 Task: Open a Black Tie Letter Template save the file as 'receipt' Remove the following opetions from template: '1.	Type the sender company name_x000D_
2.	Type the sender company address_x000D_
3.	Type the recipient address_x000D_
4.	Type the closing_x000D_
5.	Type the sender title_x000D_
6.	Type the sender company name_x000D_
'Pick the date  '24 December, 2022' and type Salutation  Good Evening. Add body to the letter Thank you for your recent visit to our store. We value your patronage and are committed to providing exceptional customer service. Should you have any questions or need further assistance, please do not hesitate to reach out. We look forward to serving you again soon.. Insert watermark  'confidential 39'
Action: Mouse moved to (22, 19)
Screenshot: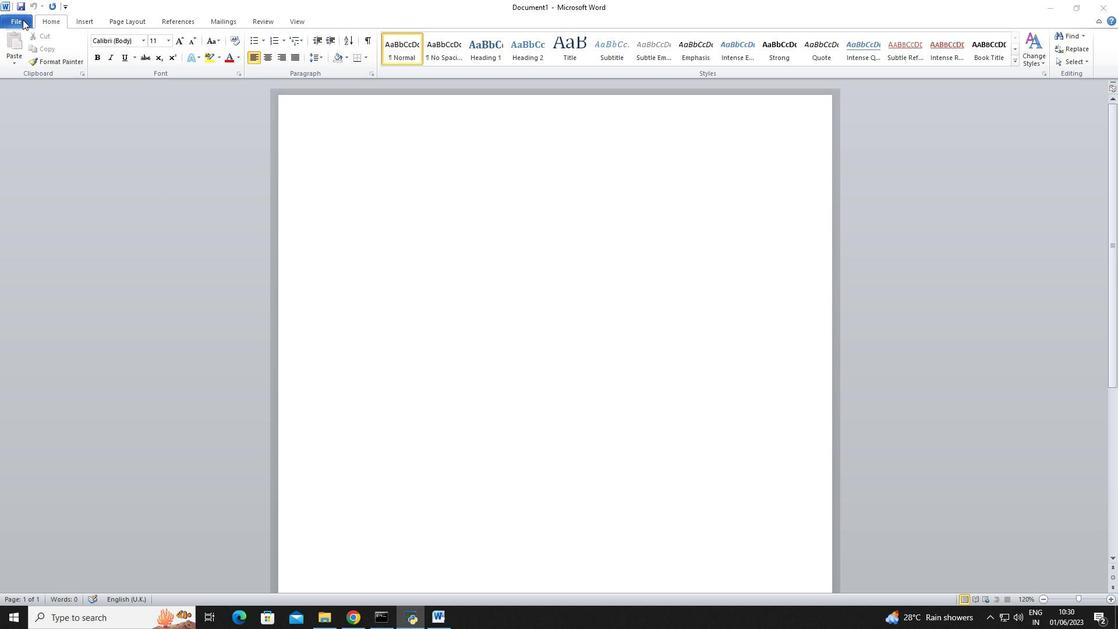 
Action: Mouse pressed left at (22, 19)
Screenshot: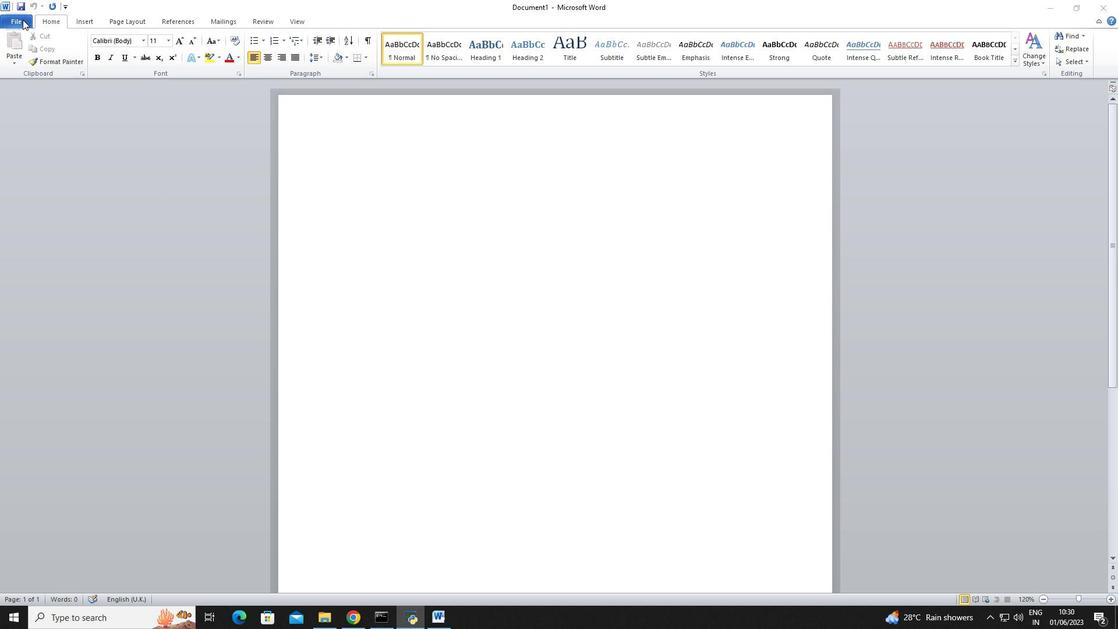 
Action: Mouse pressed left at (22, 19)
Screenshot: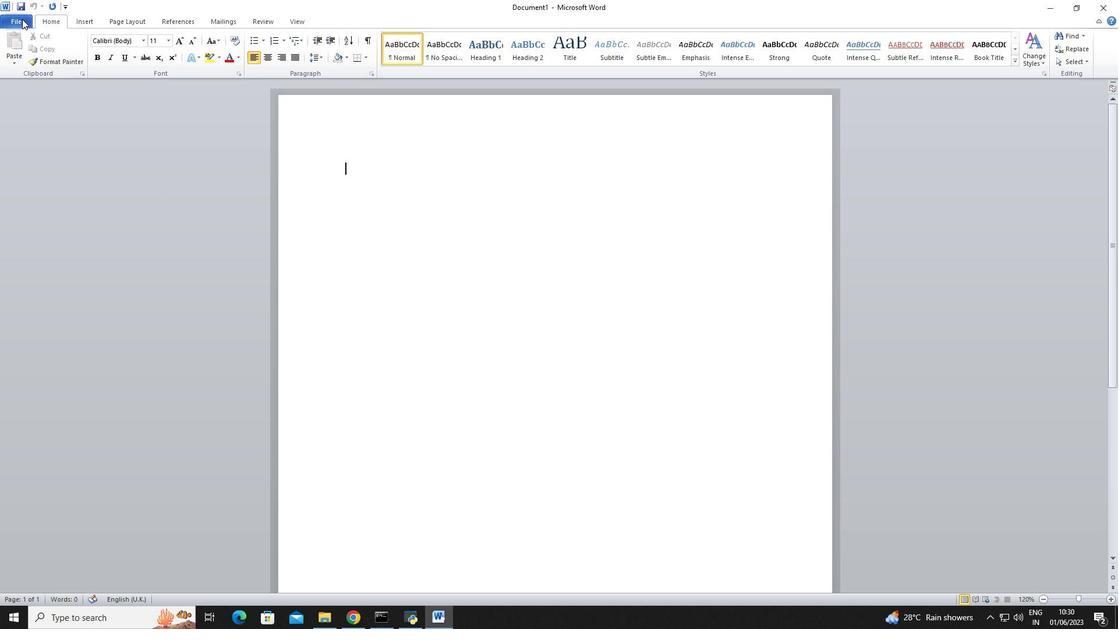 
Action: Mouse moved to (35, 152)
Screenshot: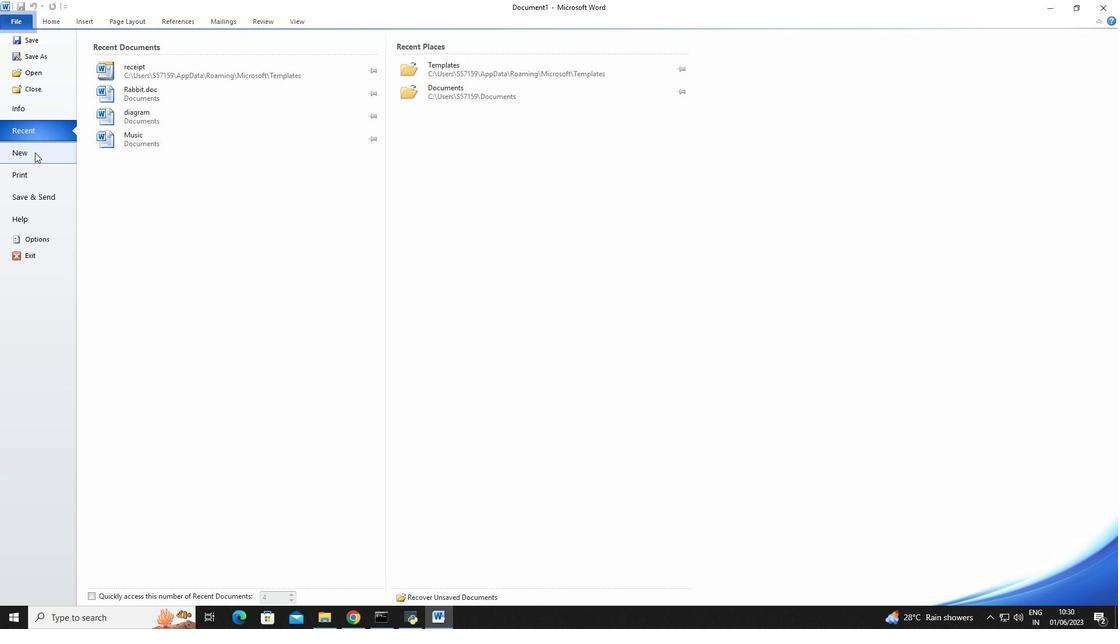 
Action: Mouse pressed left at (35, 152)
Screenshot: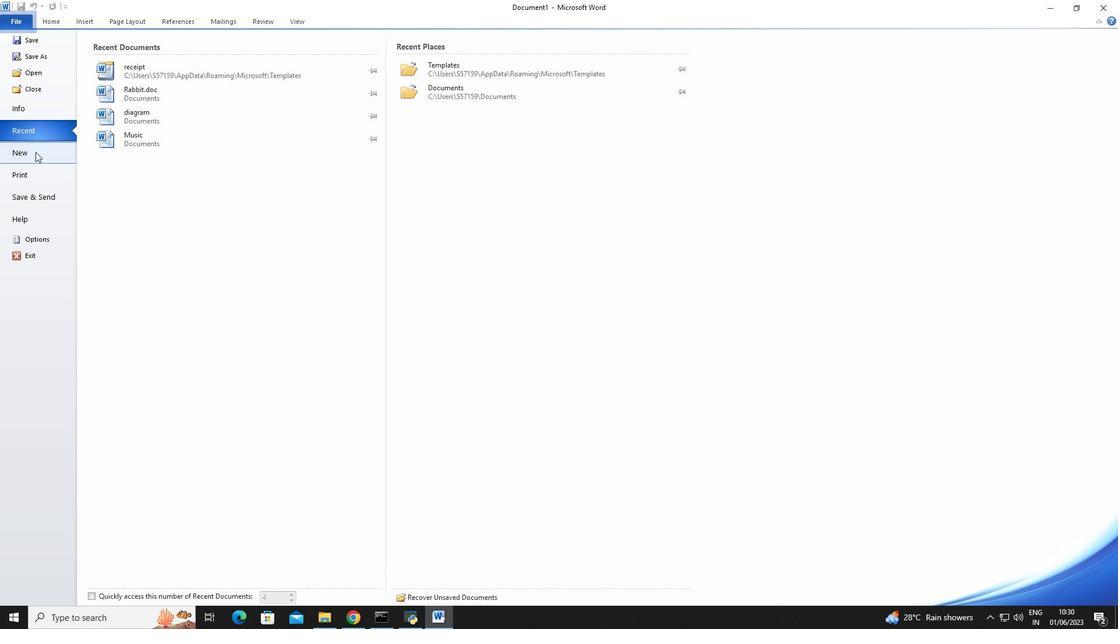 
Action: Mouse moved to (262, 99)
Screenshot: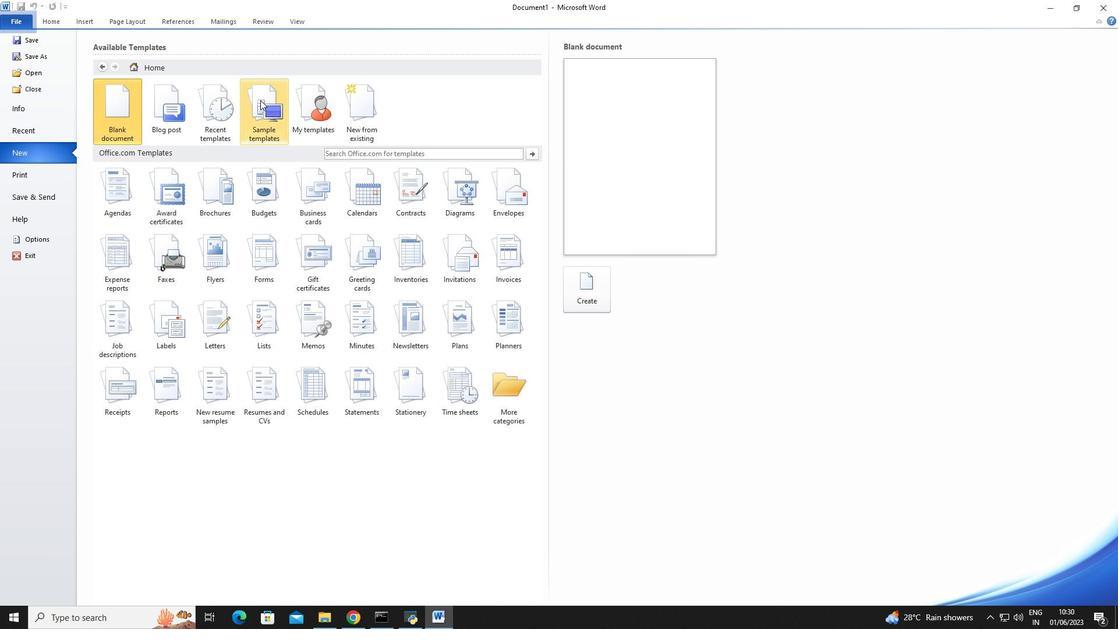 
Action: Mouse pressed left at (262, 99)
Screenshot: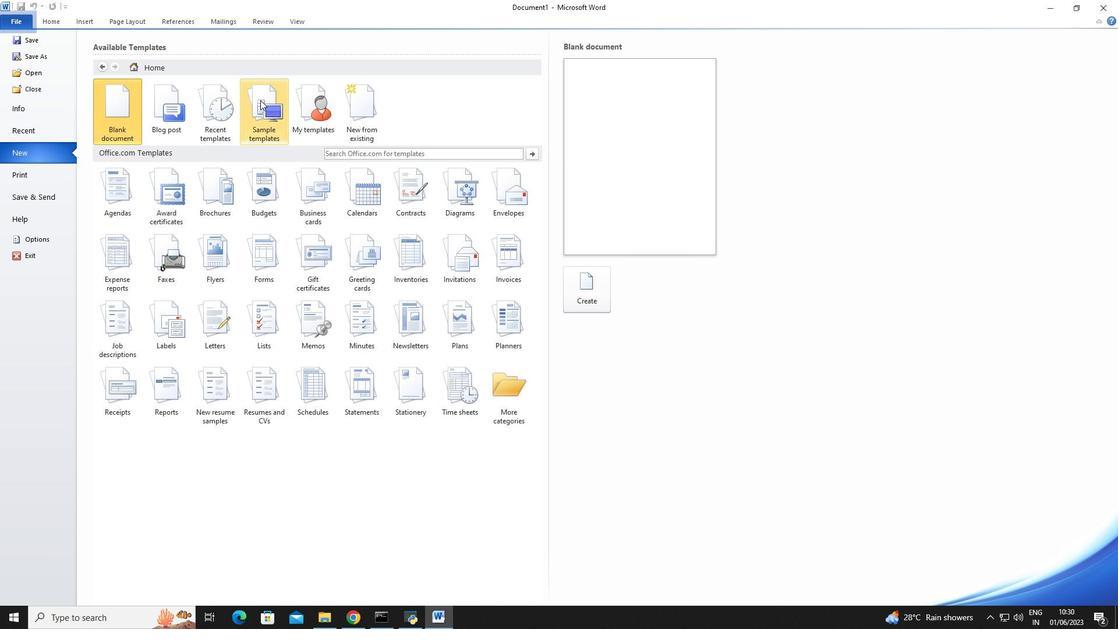 
Action: Mouse moved to (383, 251)
Screenshot: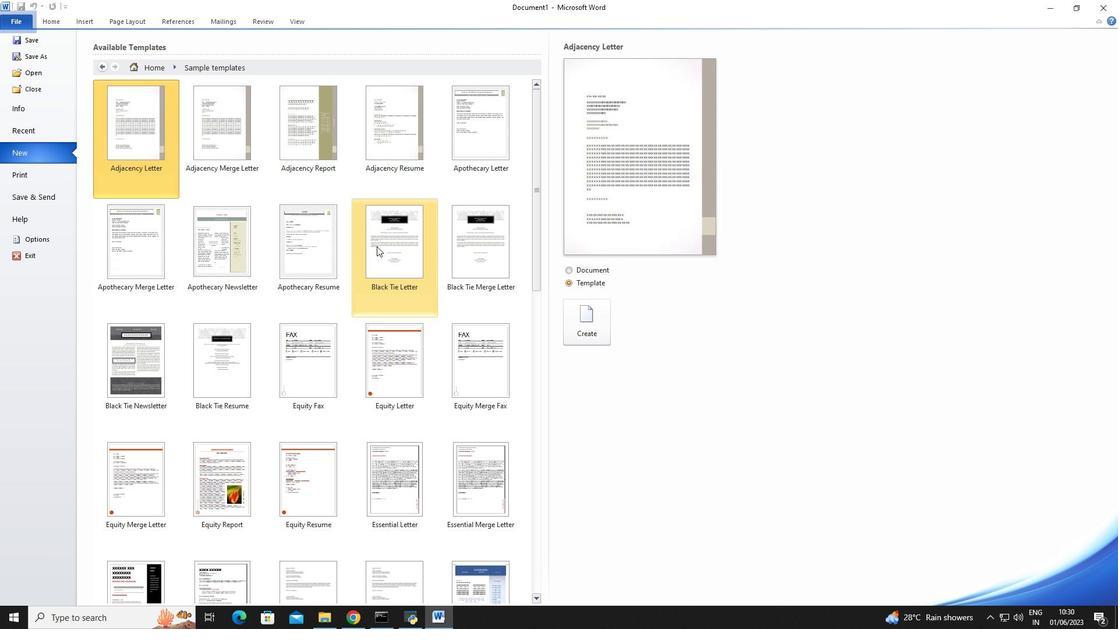 
Action: Mouse pressed left at (383, 251)
Screenshot: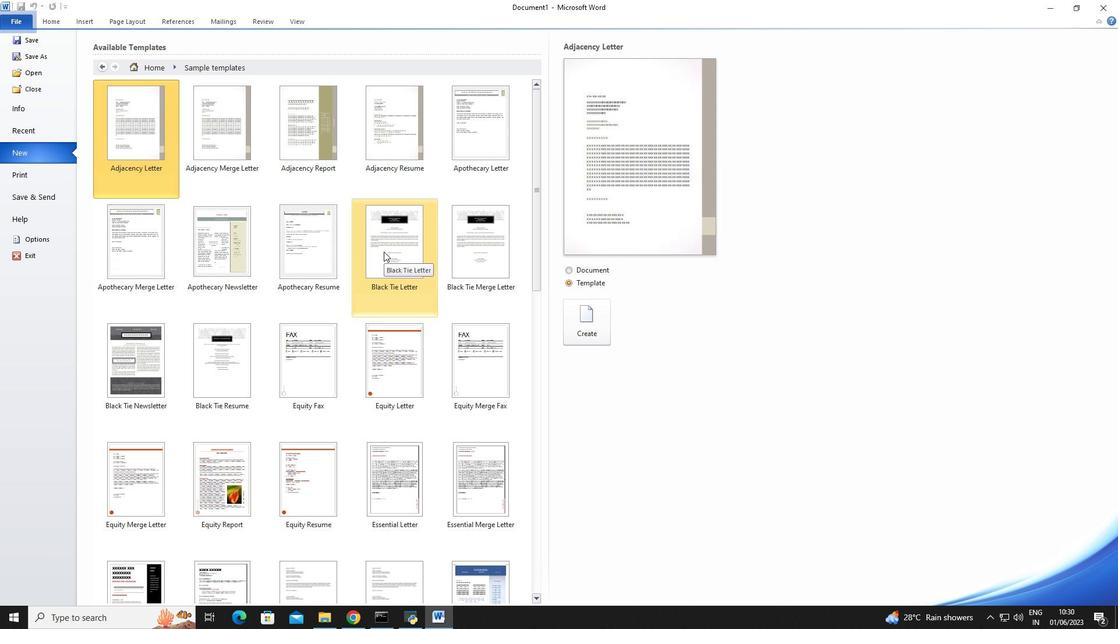 
Action: Mouse moved to (596, 320)
Screenshot: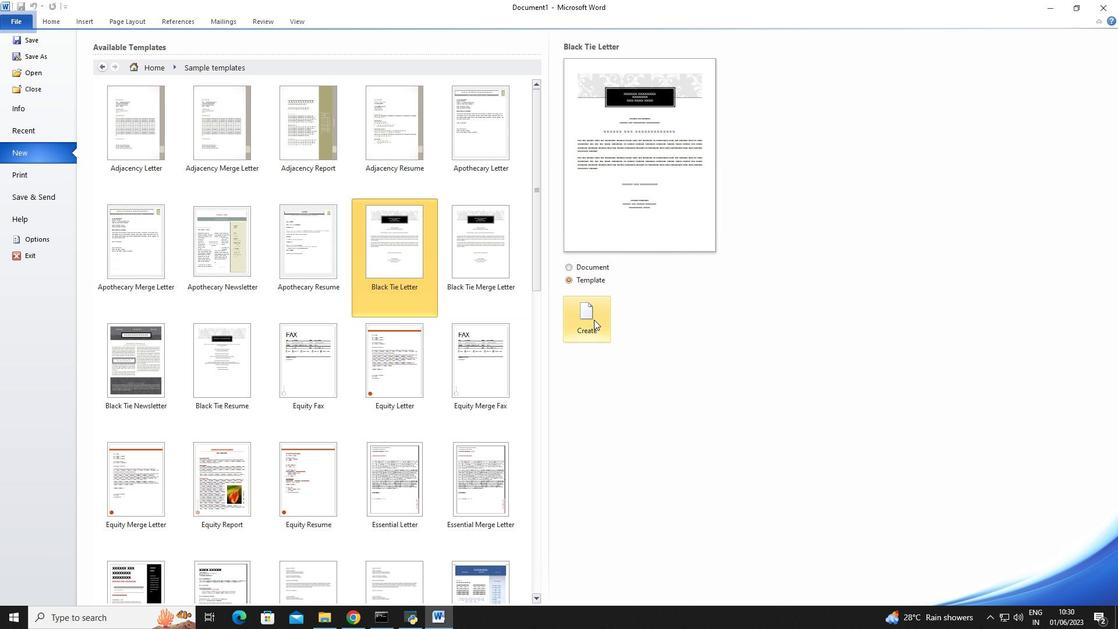 
Action: Mouse pressed left at (596, 320)
Screenshot: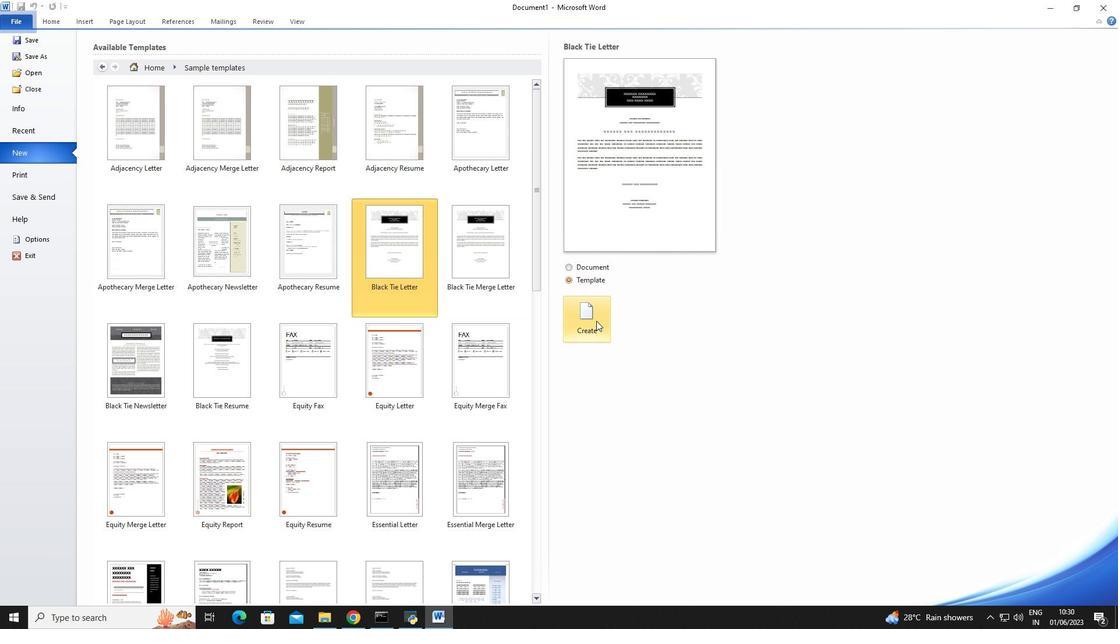 
Action: Mouse moved to (23, 20)
Screenshot: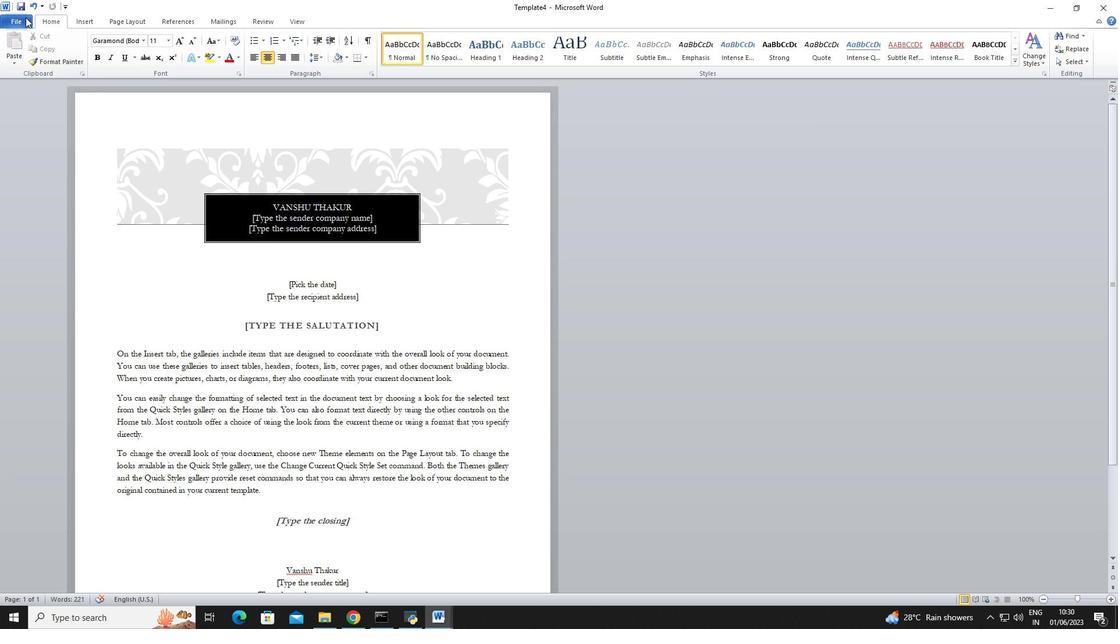 
Action: Mouse pressed left at (23, 20)
Screenshot: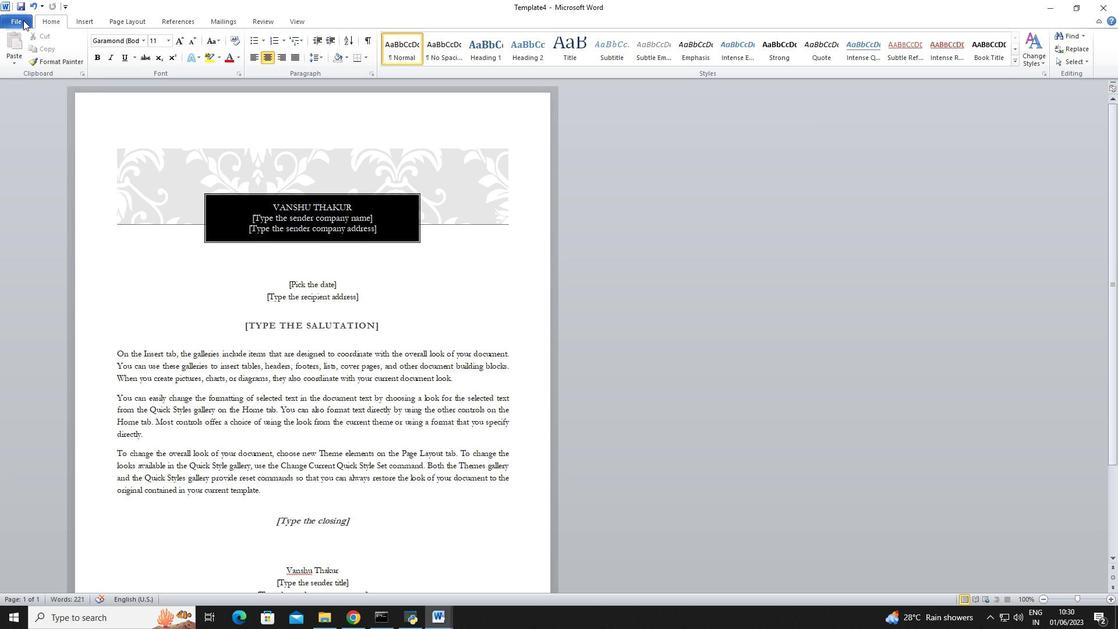 
Action: Mouse moved to (53, 44)
Screenshot: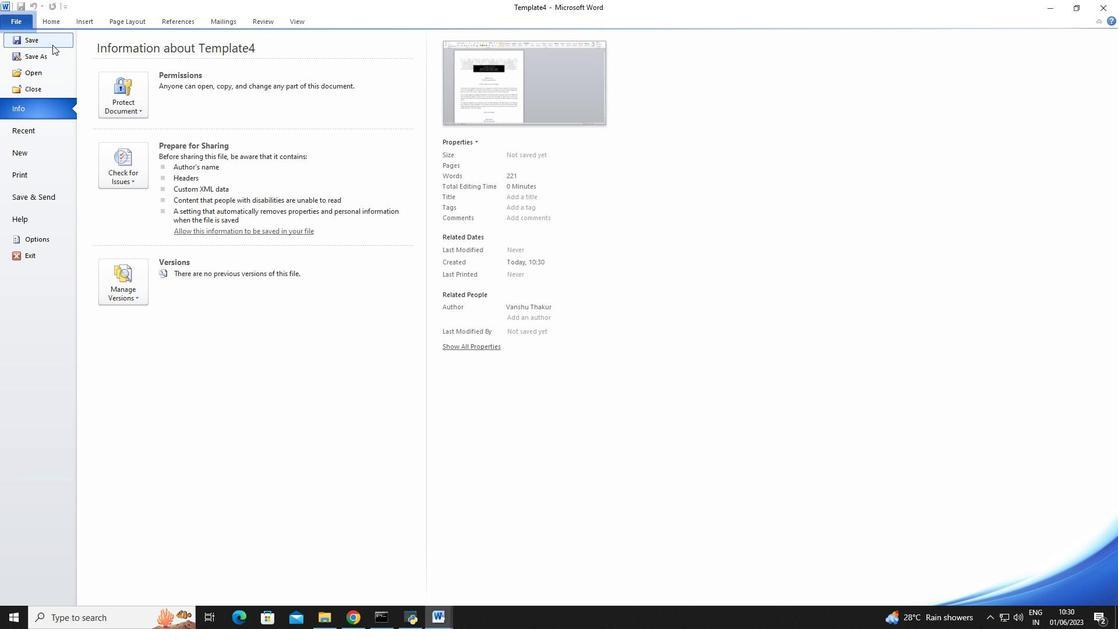 
Action: Mouse pressed left at (53, 44)
Screenshot: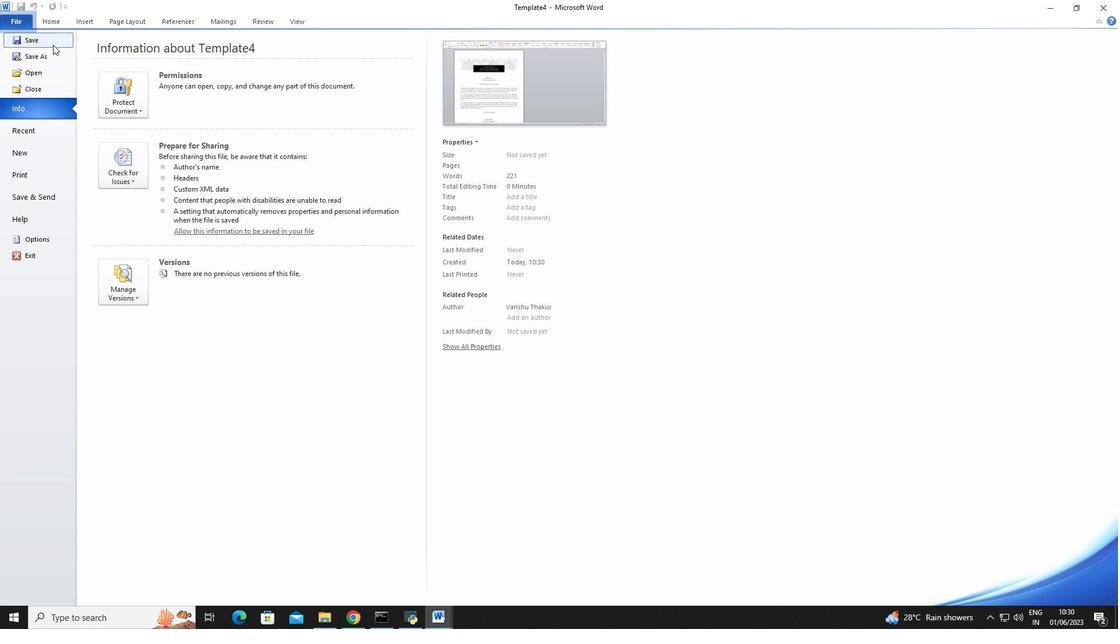 
Action: Mouse moved to (171, 188)
Screenshot: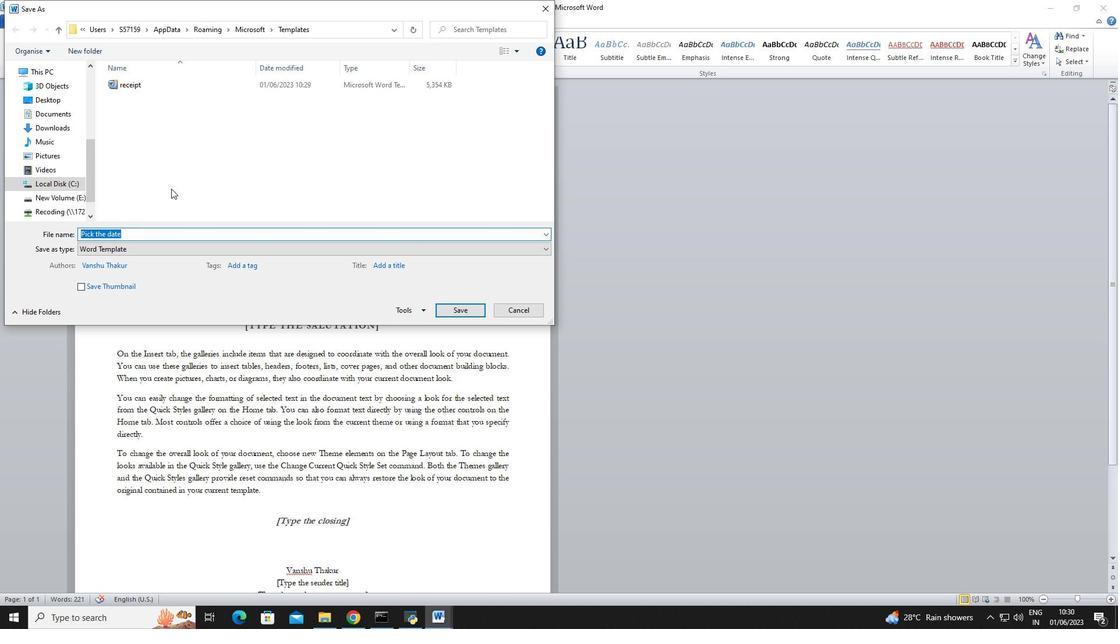 
Action: Key pressed rec
Screenshot: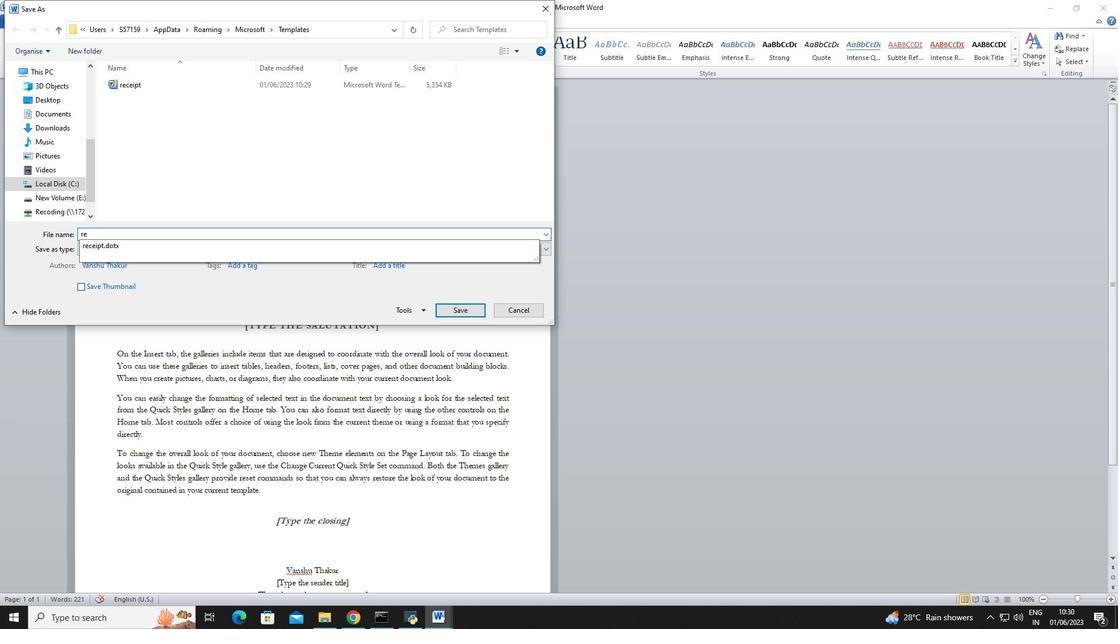 
Action: Mouse moved to (172, 188)
Screenshot: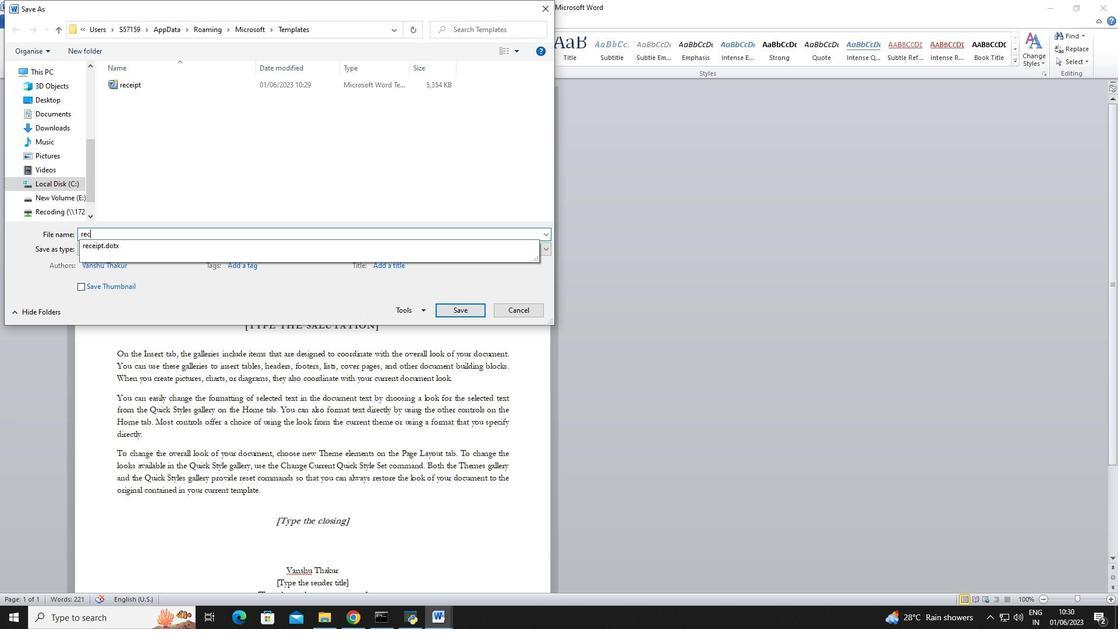 
Action: Key pressed e
Screenshot: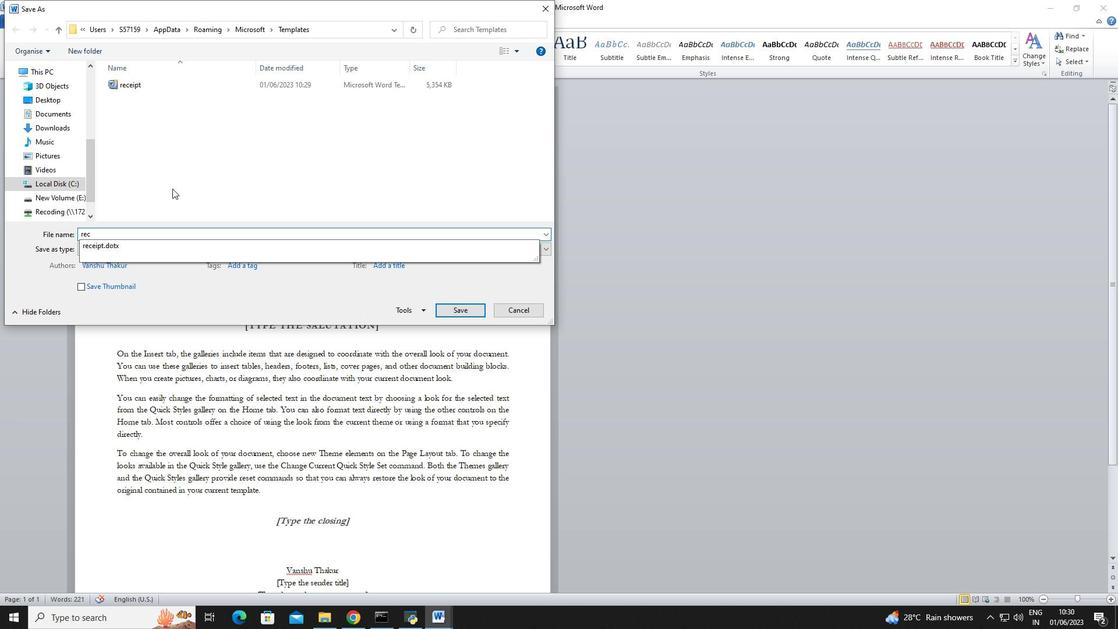 
Action: Mouse moved to (172, 188)
Screenshot: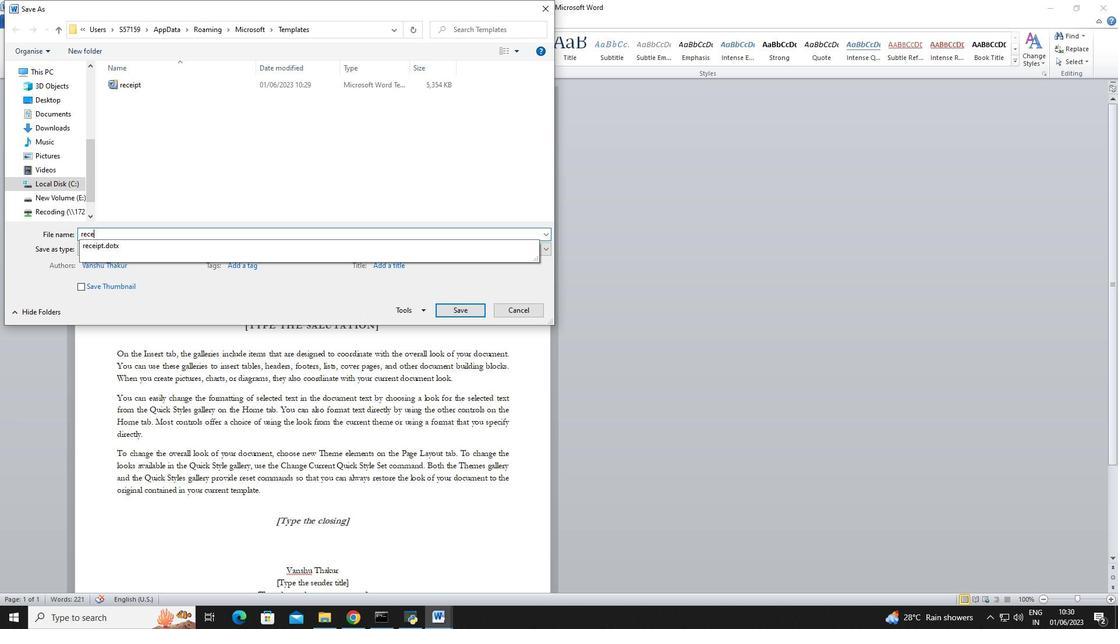 
Action: Key pressed ipt
Screenshot: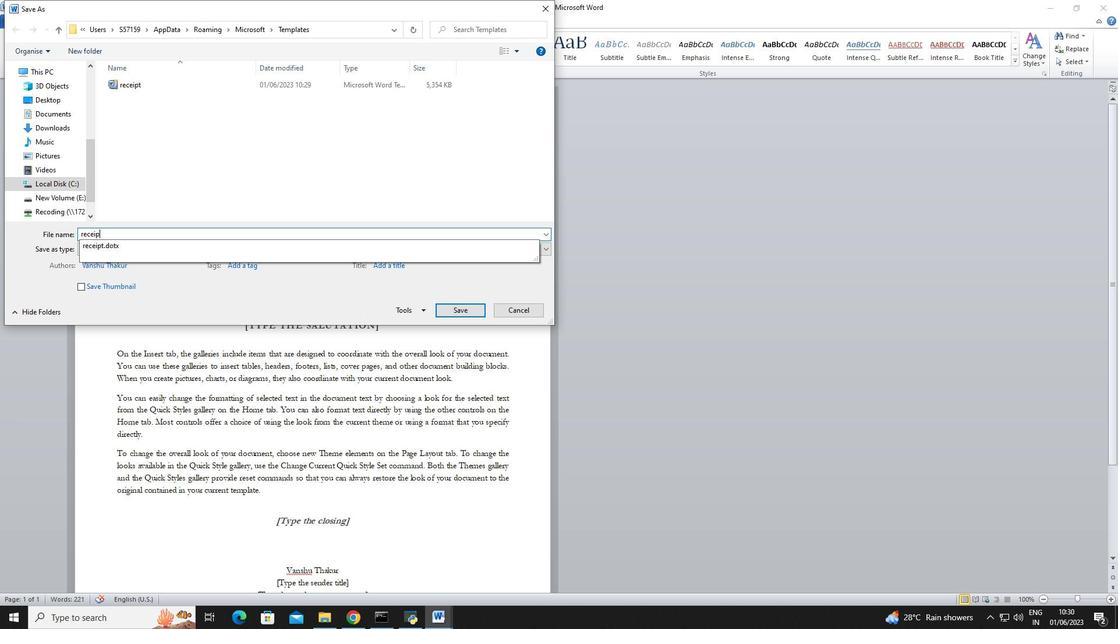 
Action: Mouse moved to (482, 309)
Screenshot: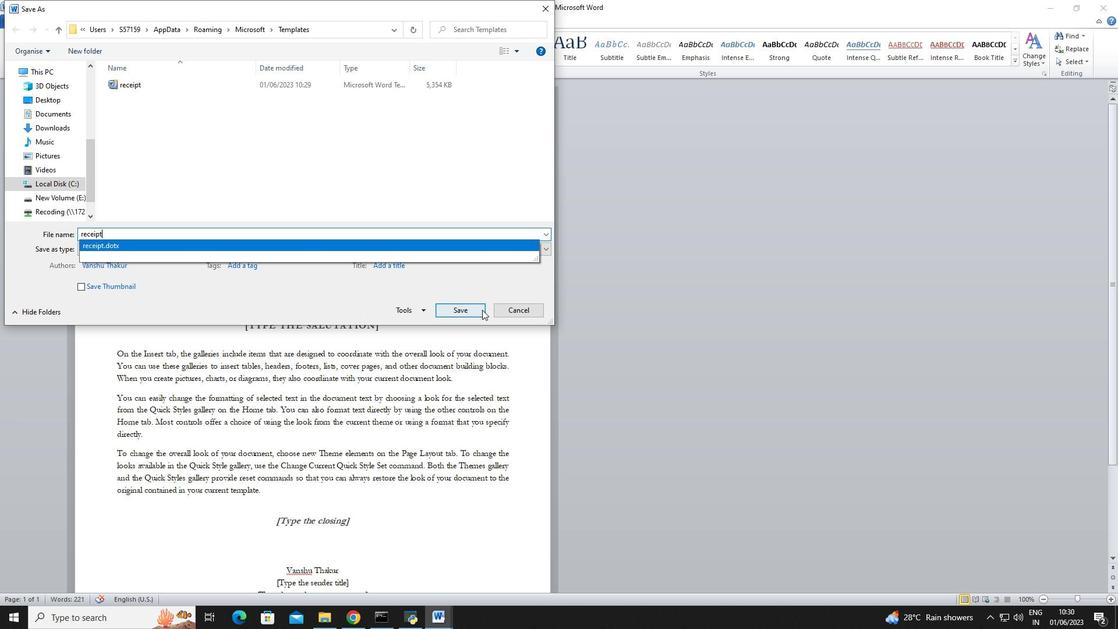 
Action: Mouse pressed left at (482, 309)
Screenshot: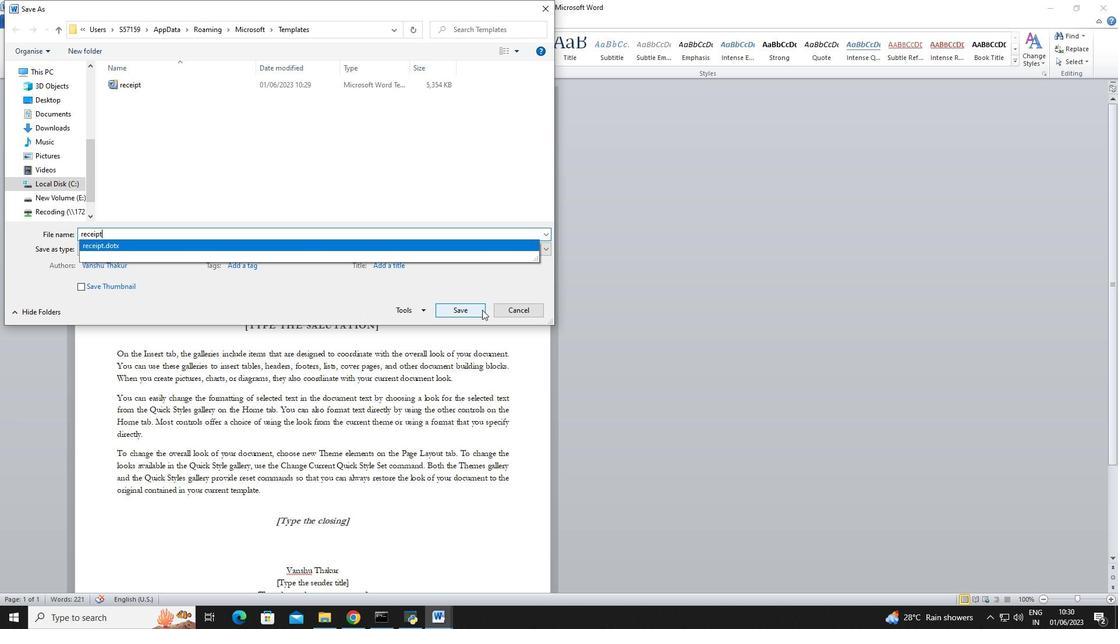 
Action: Mouse moved to (512, 306)
Screenshot: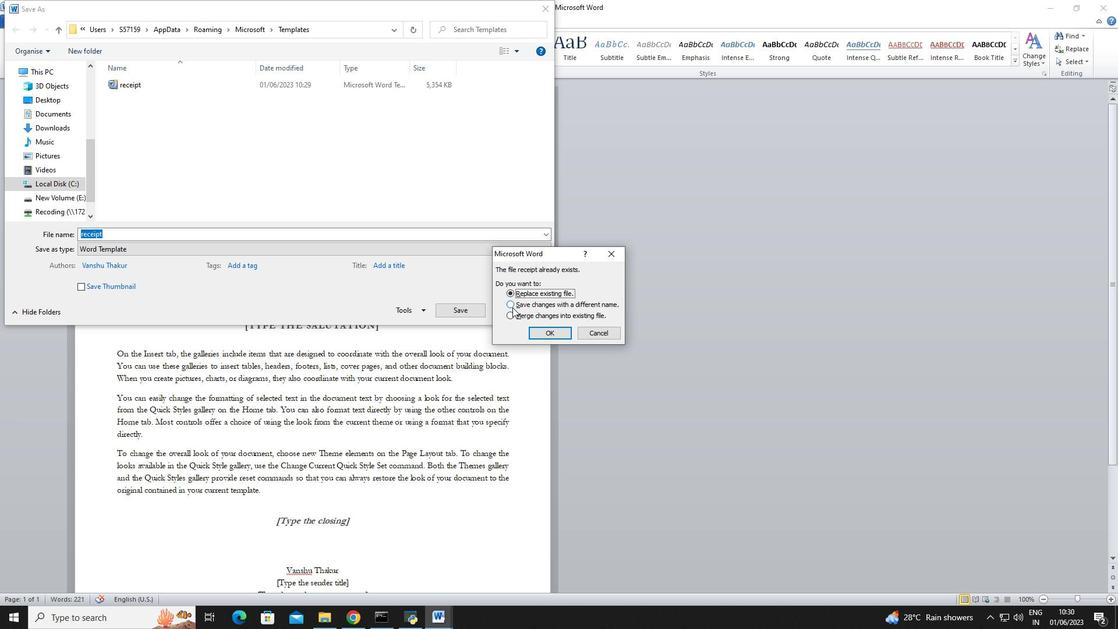 
Action: Mouse pressed left at (512, 306)
Screenshot: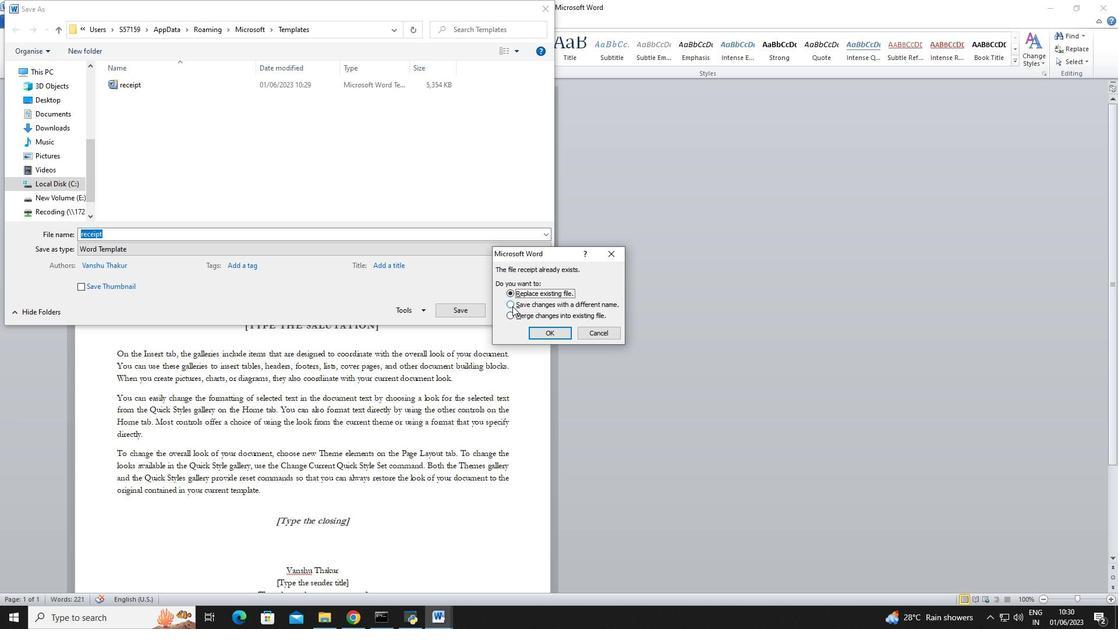 
Action: Mouse moved to (545, 327)
Screenshot: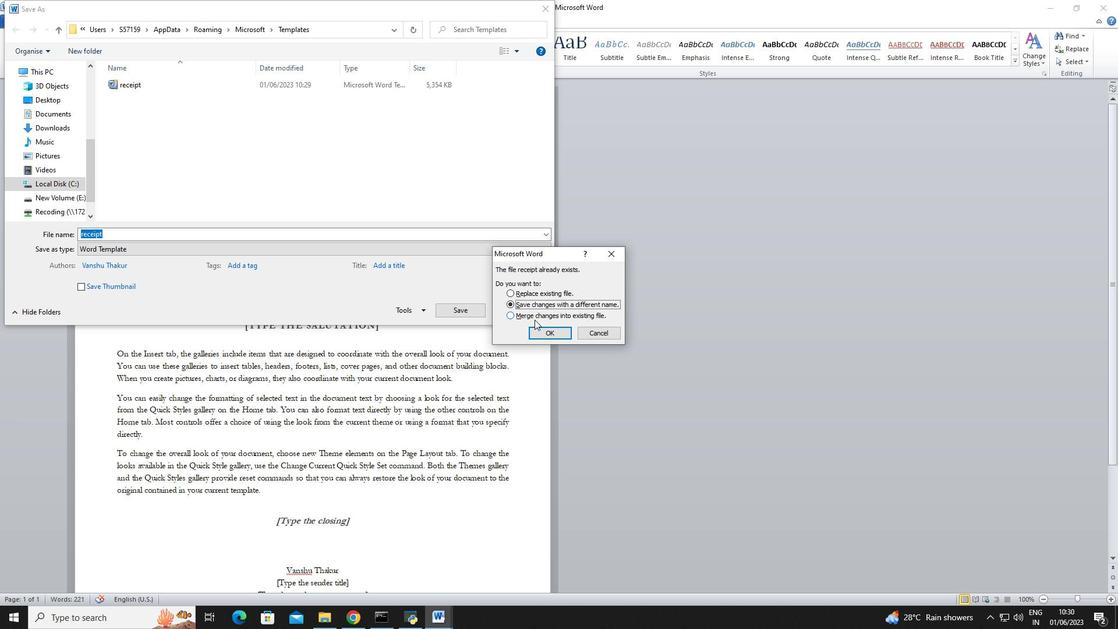 
Action: Mouse pressed left at (545, 327)
Screenshot: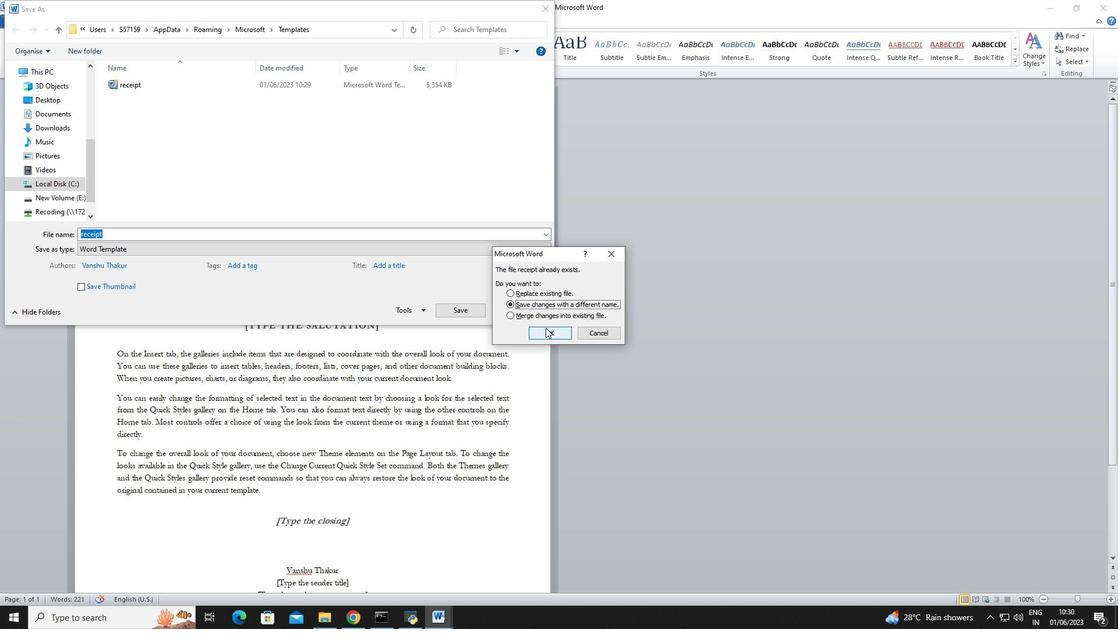 
Action: Mouse moved to (471, 309)
Screenshot: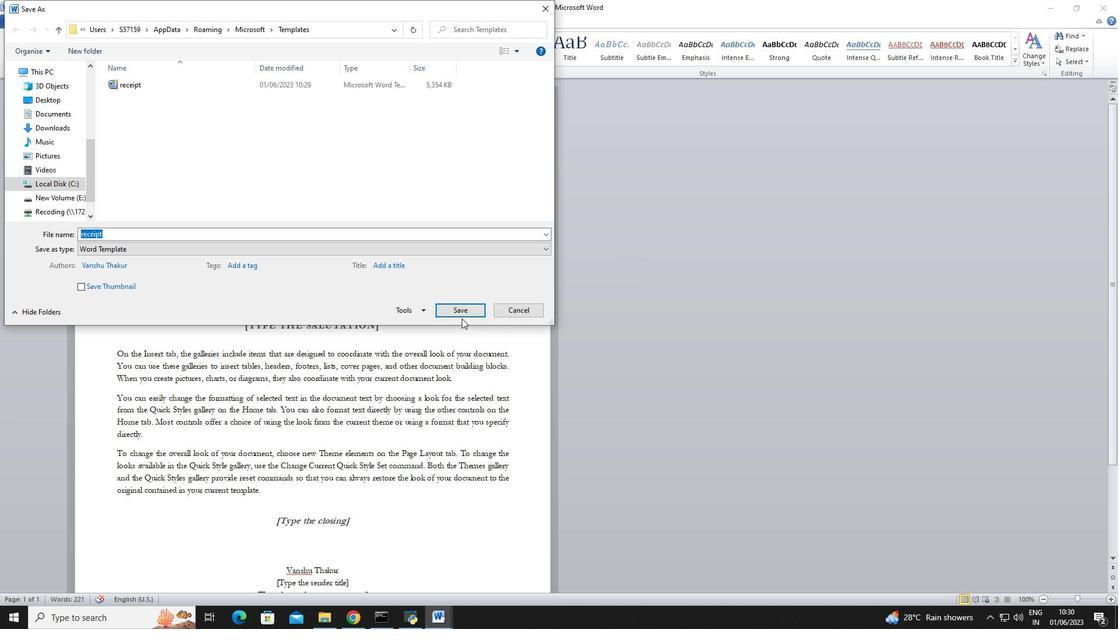 
Action: Mouse pressed left at (471, 309)
Screenshot: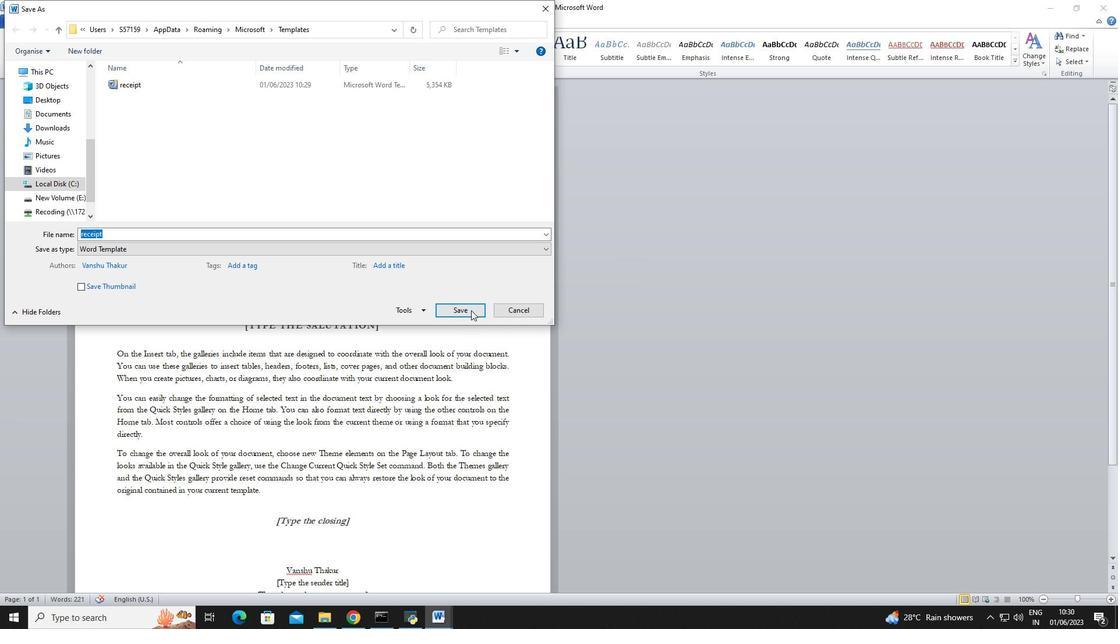 
Action: Mouse moved to (568, 330)
Screenshot: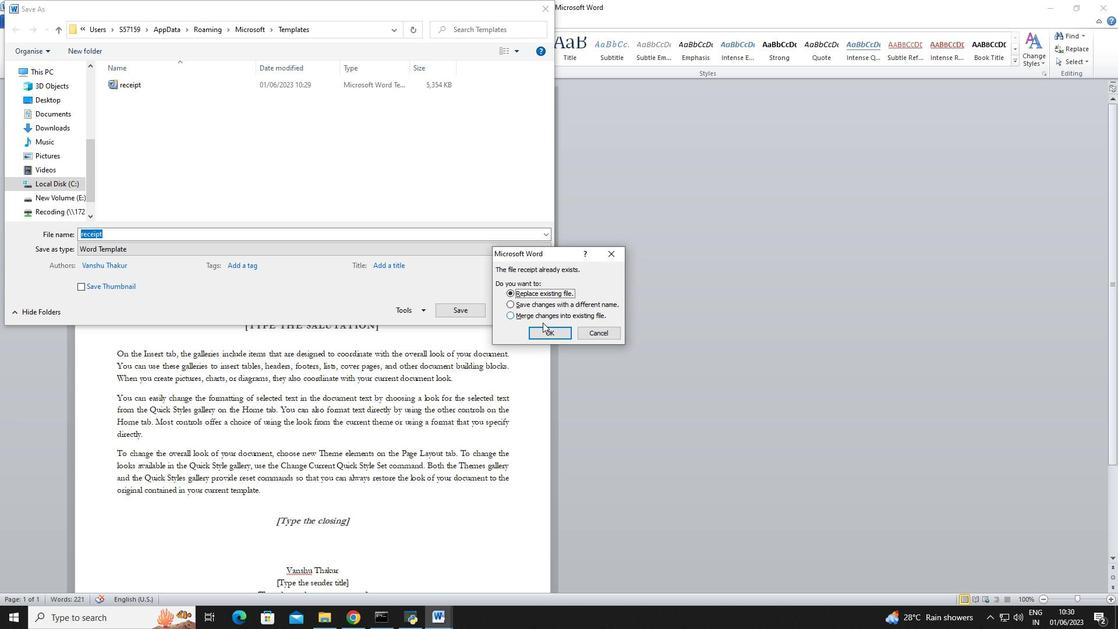 
Action: Mouse pressed left at (568, 330)
Screenshot: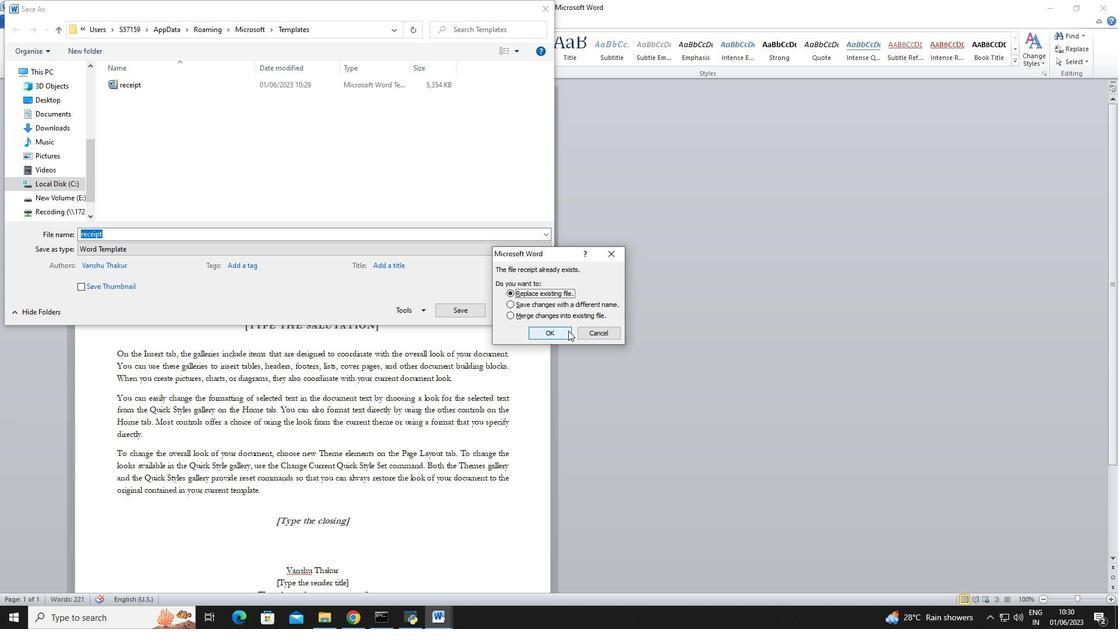 
Action: Mouse moved to (251, 213)
Screenshot: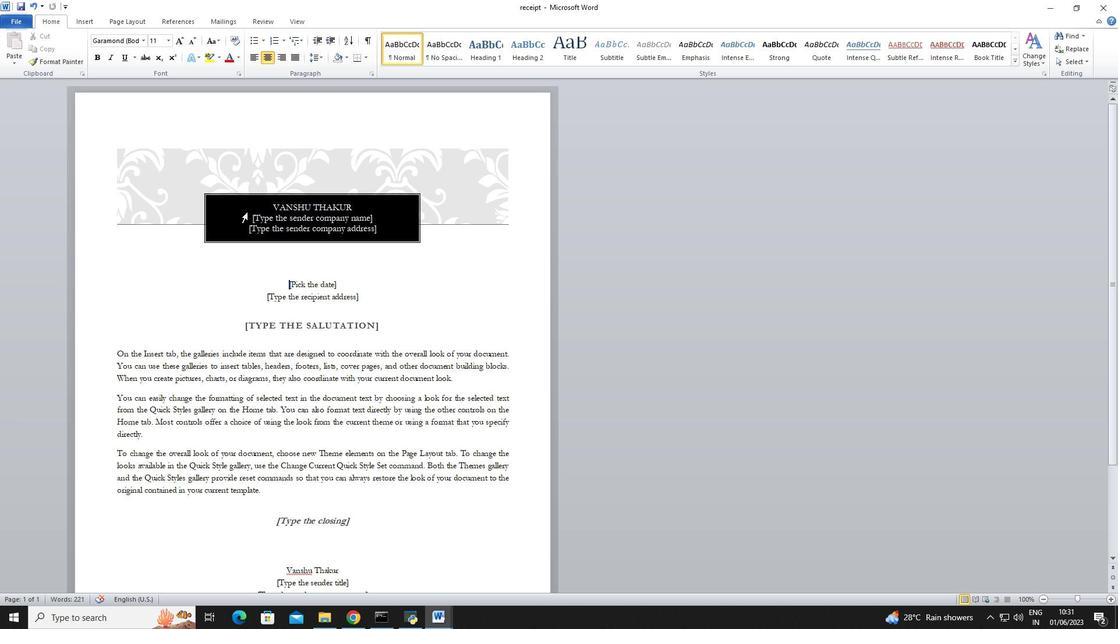 
Action: Mouse pressed left at (251, 213)
Screenshot: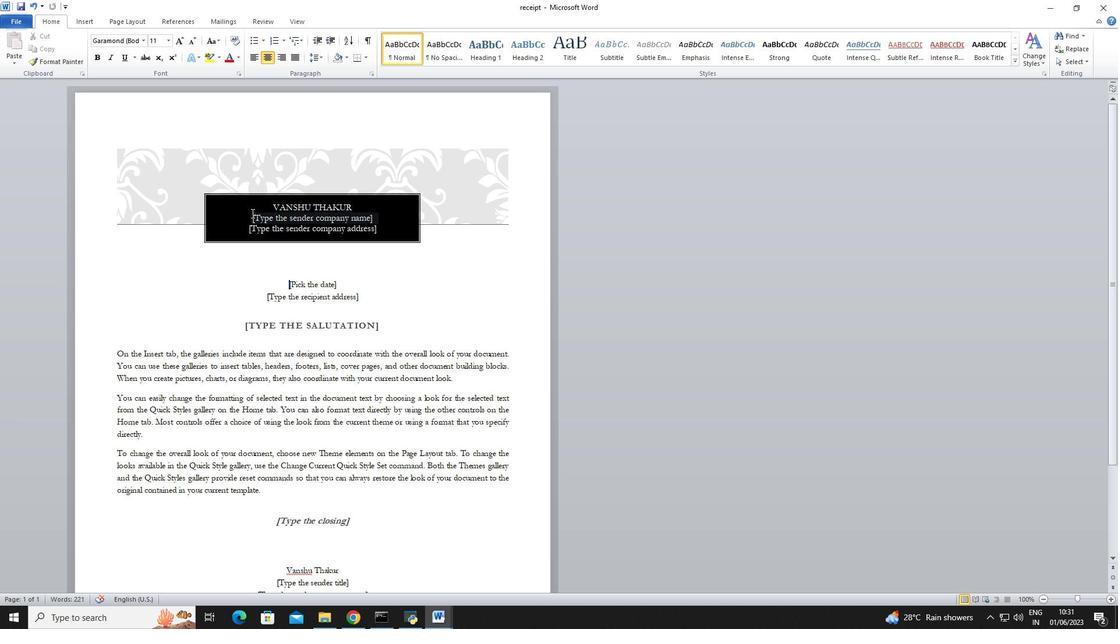 
Action: Mouse moved to (385, 220)
Screenshot: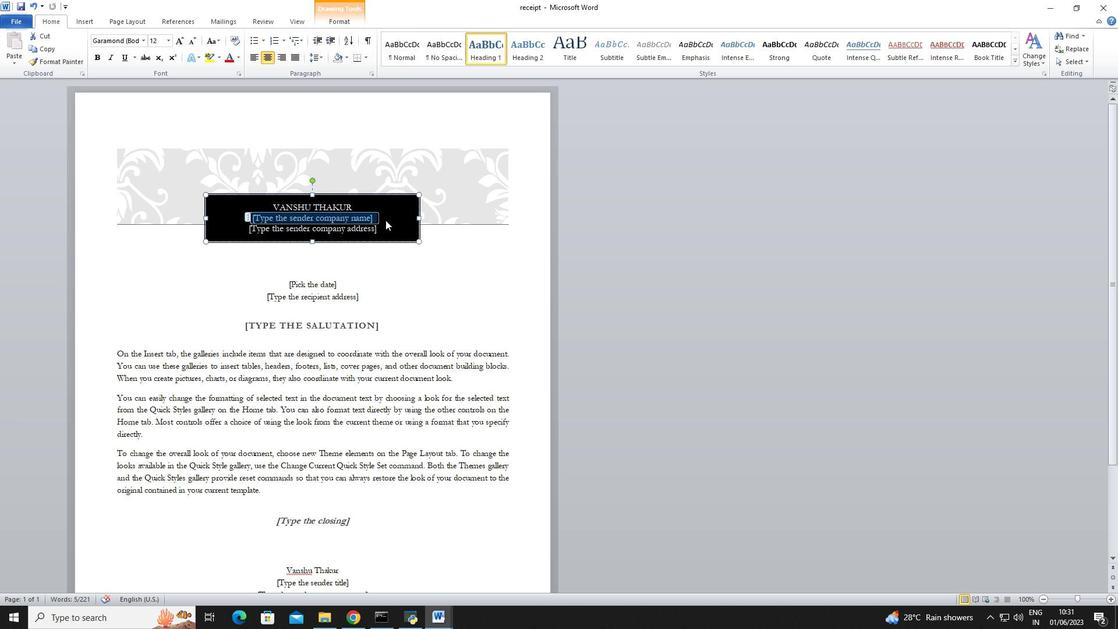 
Action: Key pressed <Key.backspace>
Screenshot: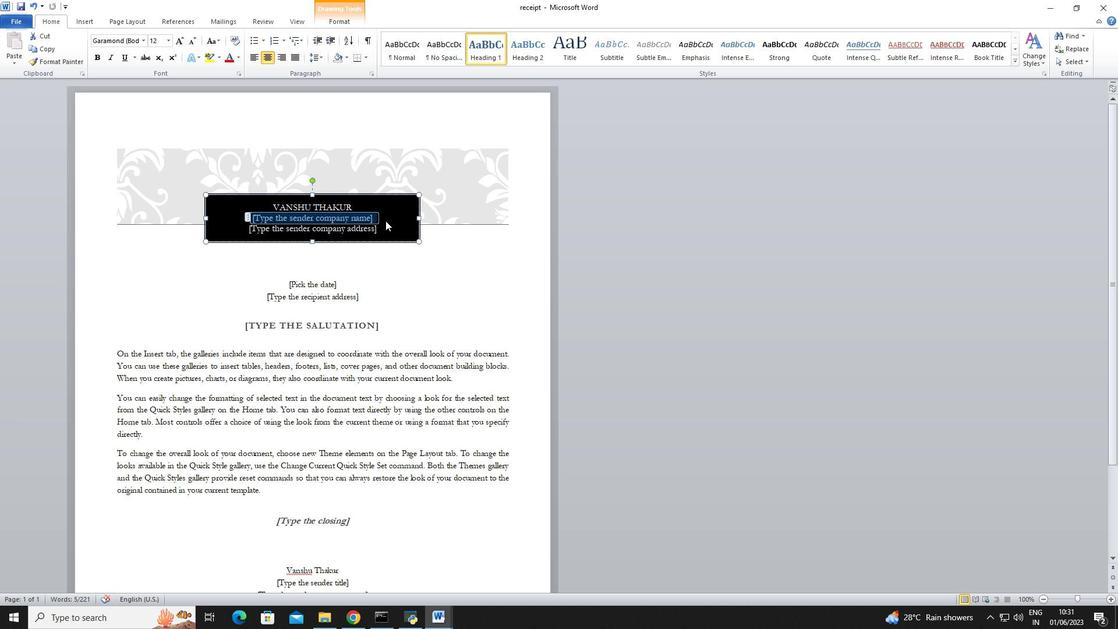 
Action: Mouse moved to (246, 218)
Screenshot: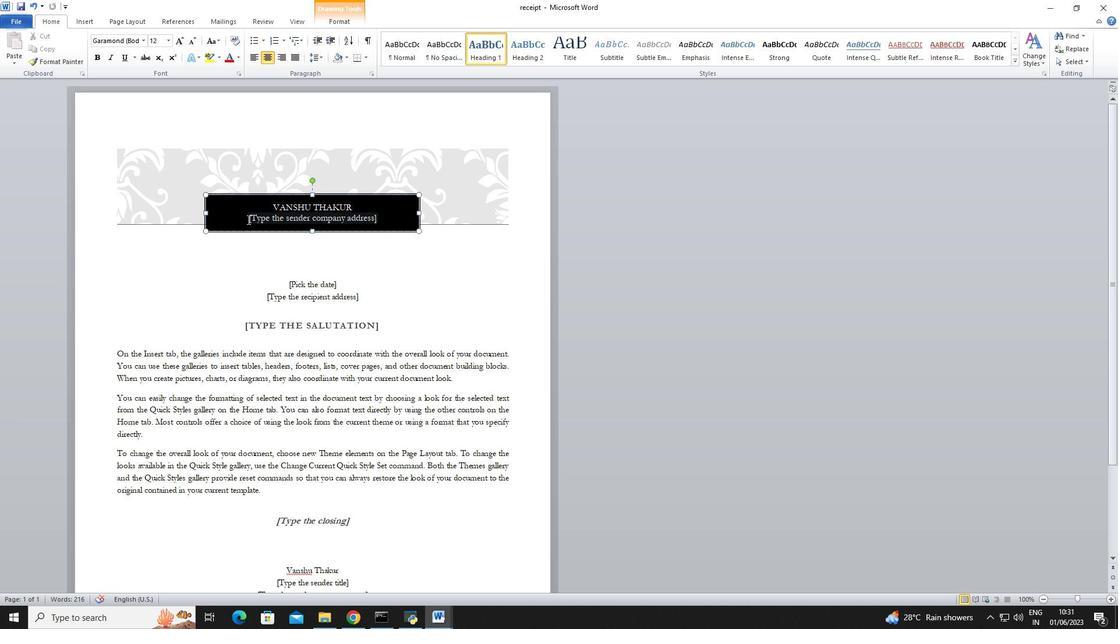 
Action: Mouse pressed left at (246, 218)
Screenshot: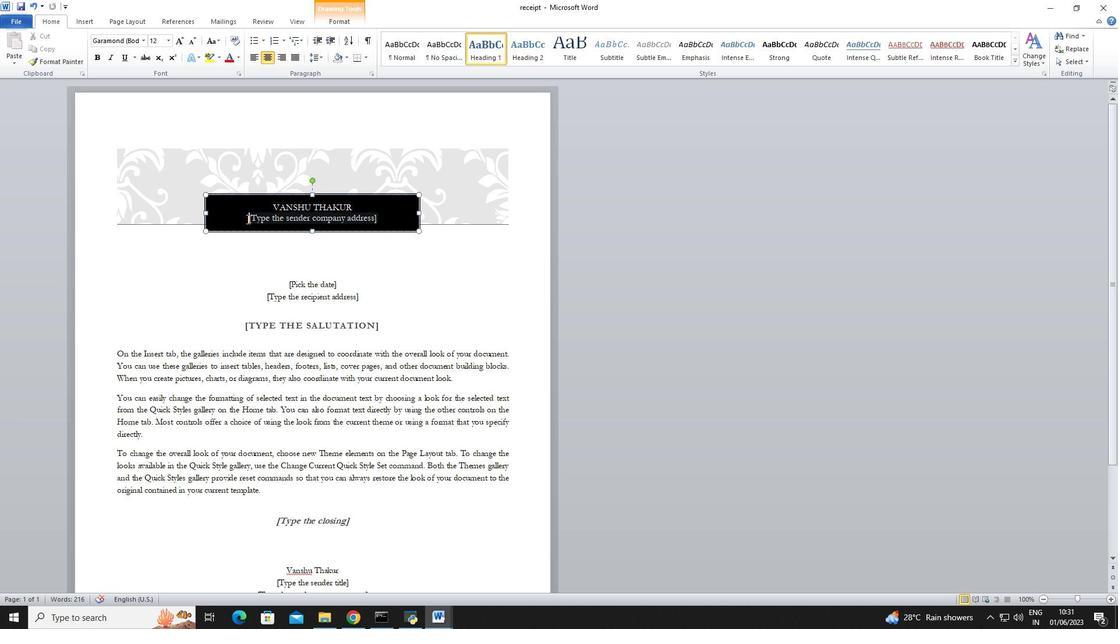 
Action: Mouse moved to (385, 225)
Screenshot: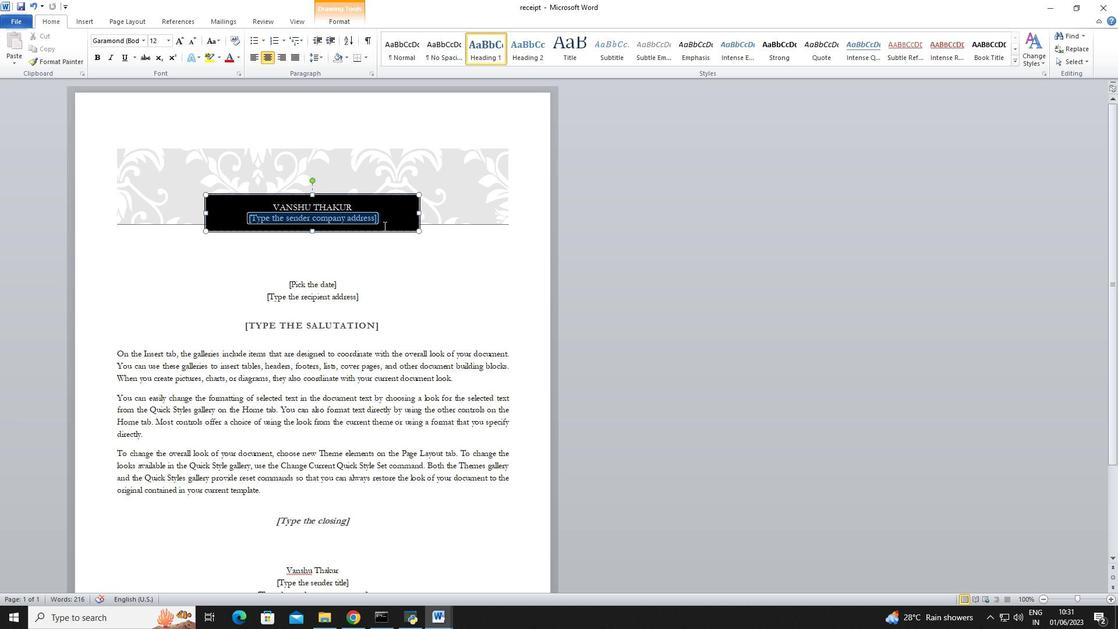 
Action: Key pressed <Key.backspace>
Screenshot: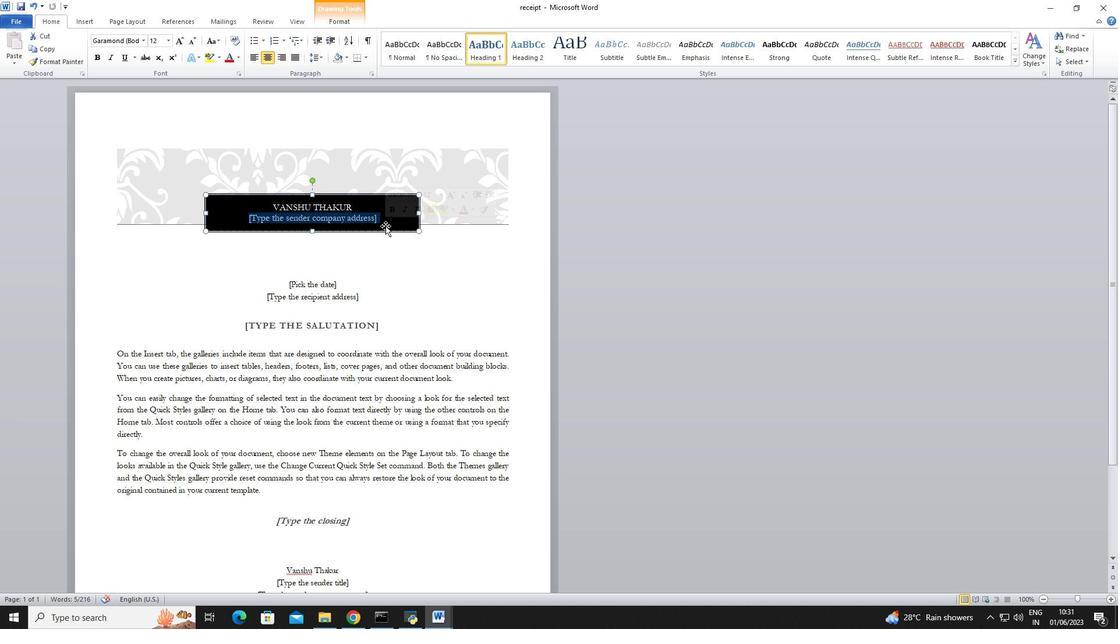 
Action: Mouse moved to (266, 295)
Screenshot: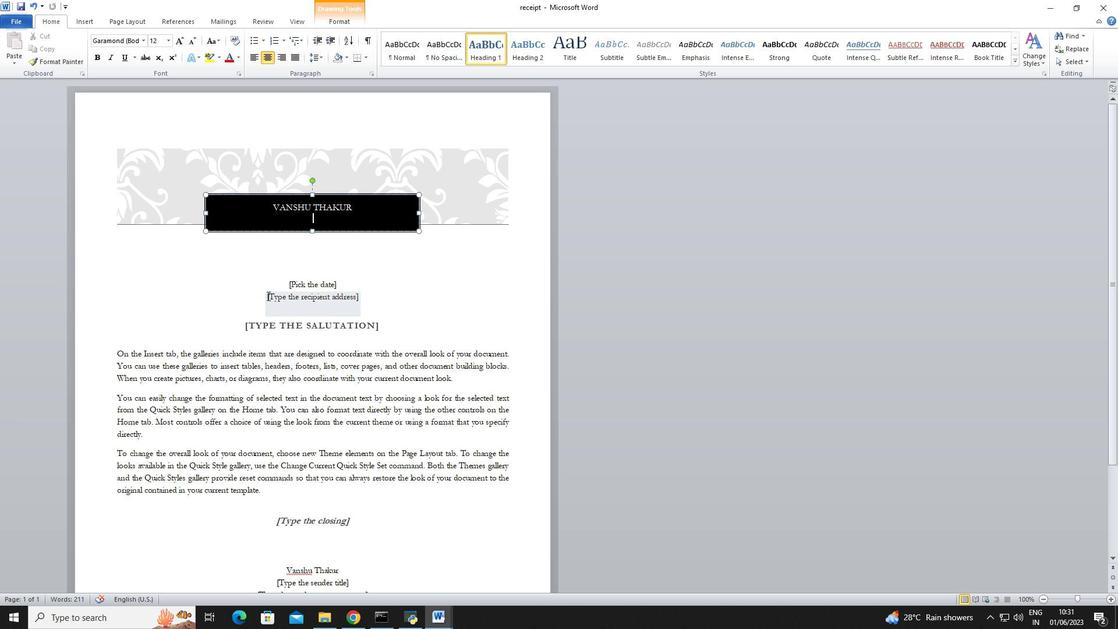 
Action: Mouse pressed left at (266, 295)
Screenshot: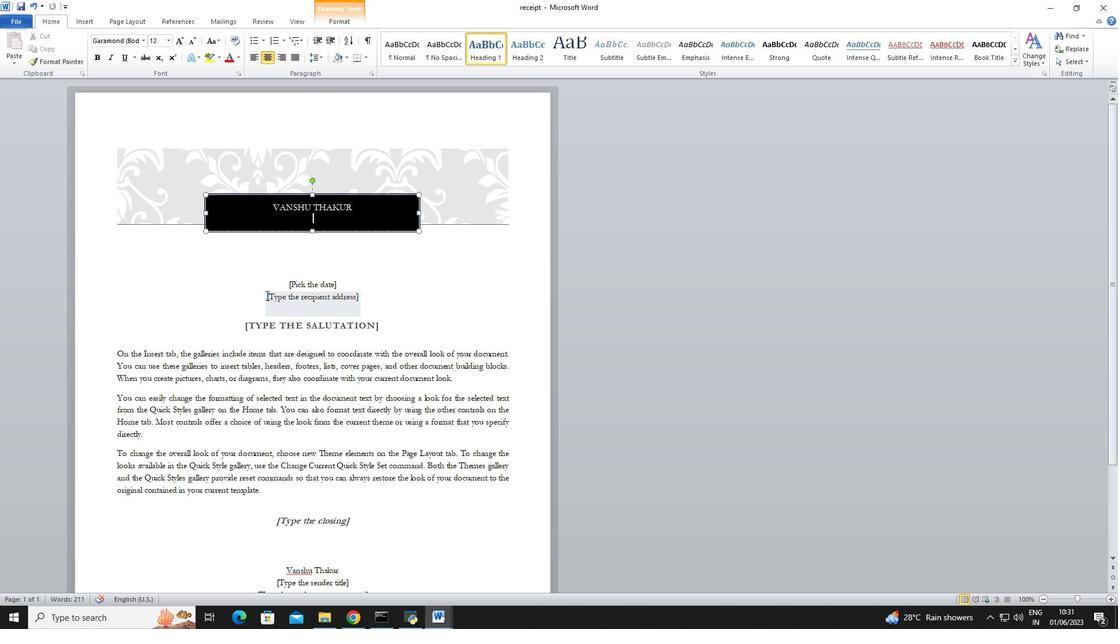 
Action: Mouse moved to (365, 298)
Screenshot: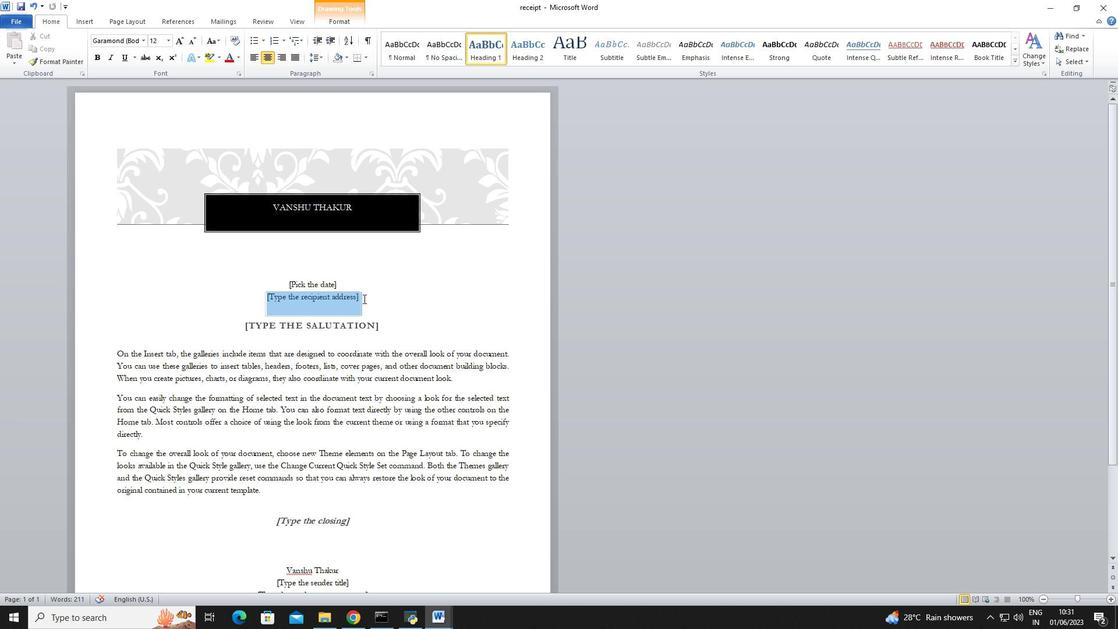 
Action: Key pressed <Key.backspace>
Screenshot: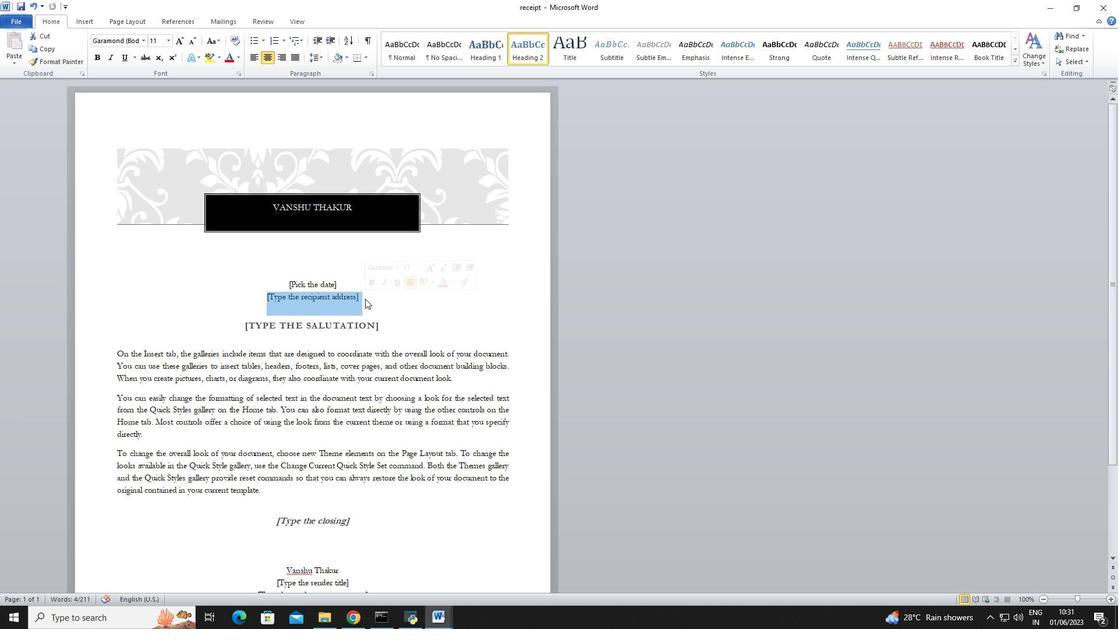 
Action: Mouse moved to (269, 524)
Screenshot: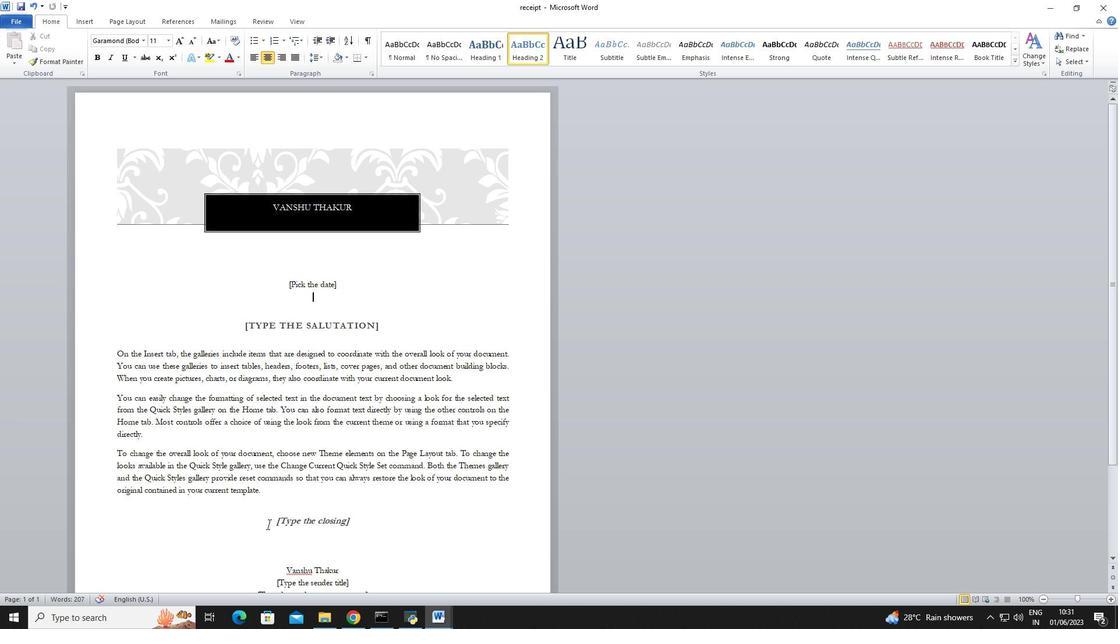 
Action: Mouse pressed left at (269, 524)
Screenshot: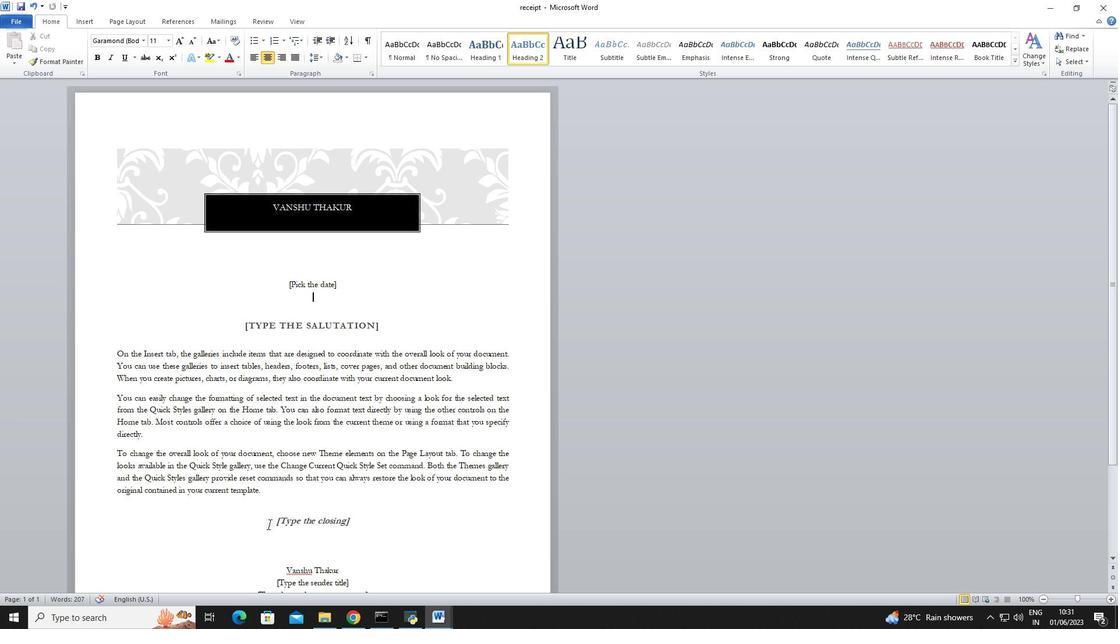 
Action: Mouse moved to (353, 517)
Screenshot: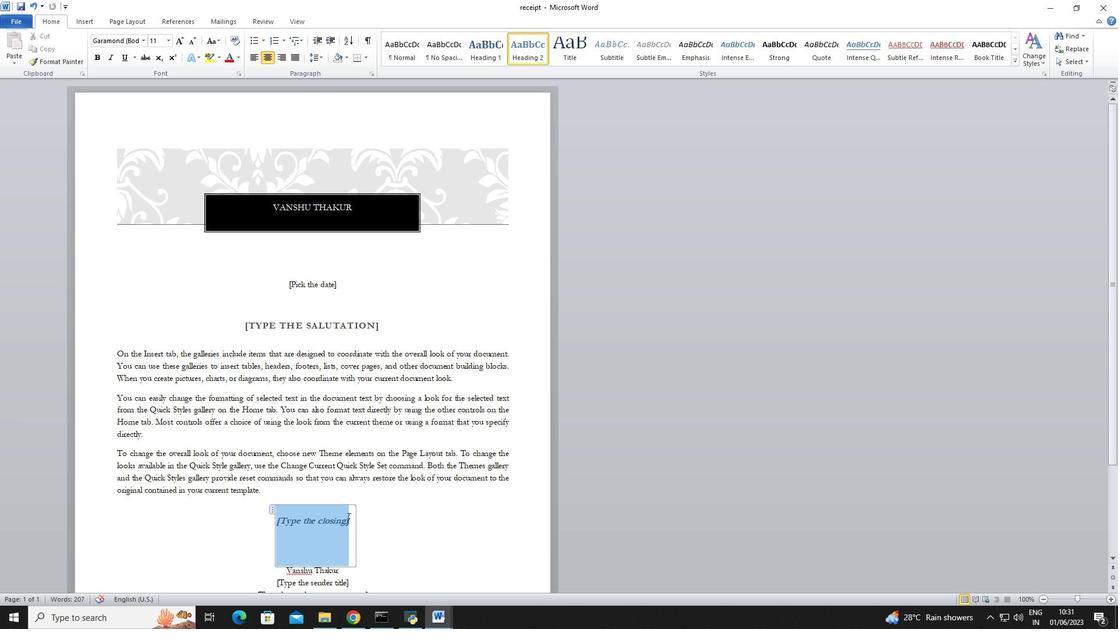 
Action: Key pressed <Key.backspace>
Screenshot: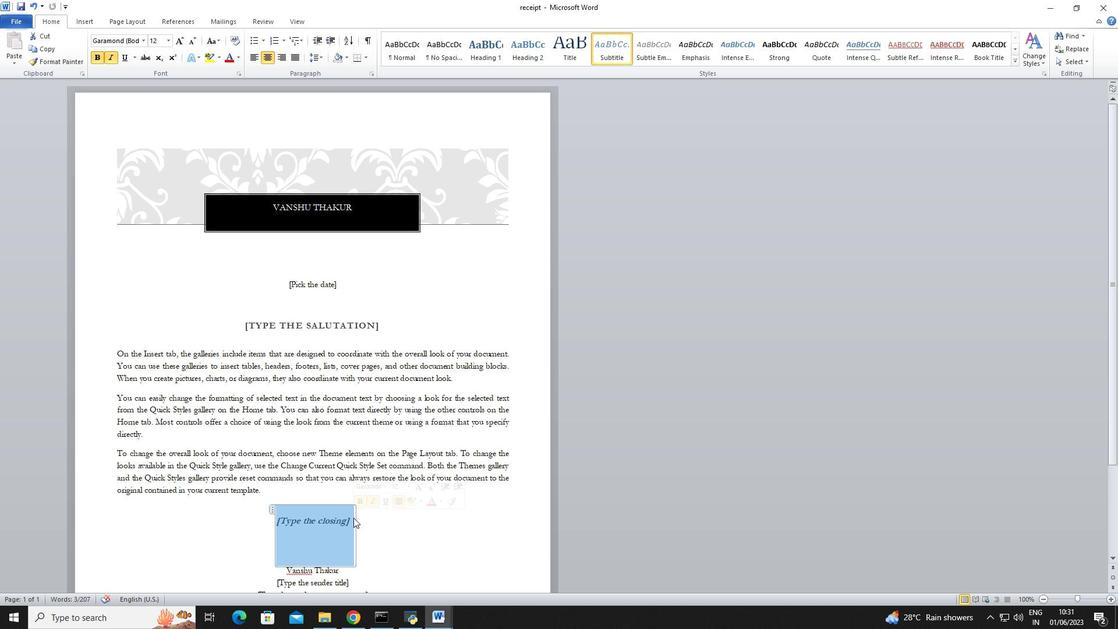 
Action: Mouse moved to (272, 521)
Screenshot: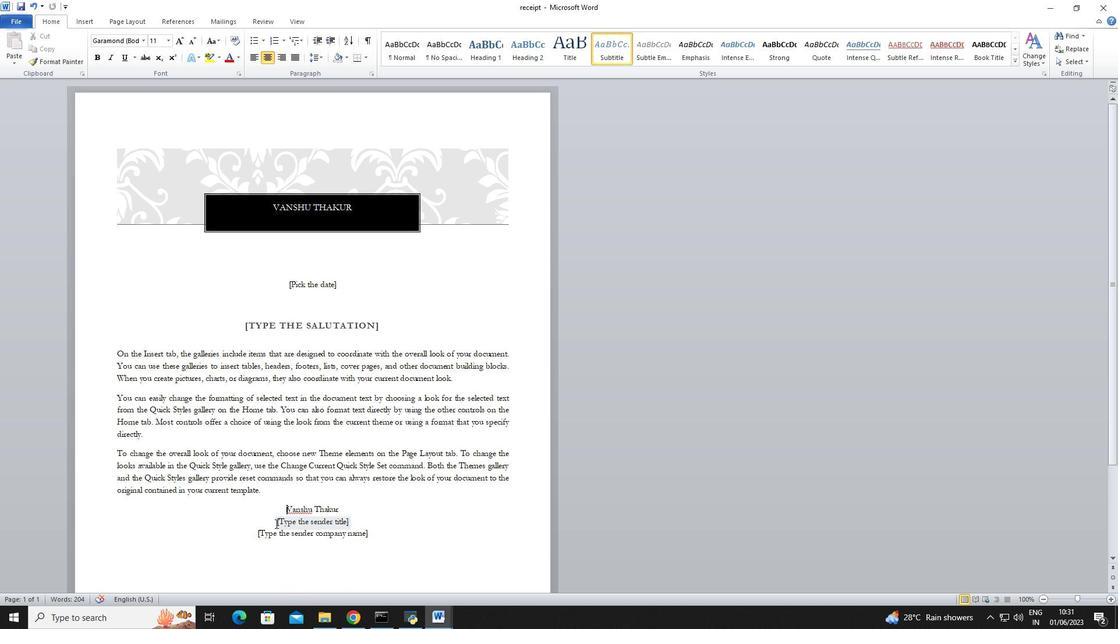 
Action: Mouse pressed left at (272, 521)
Screenshot: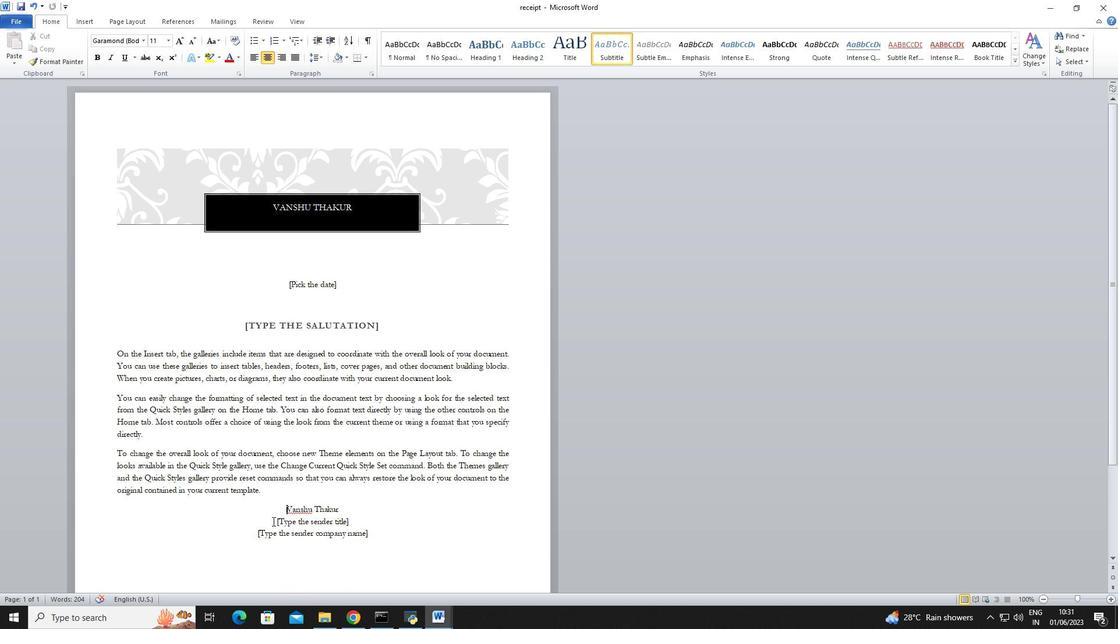 
Action: Mouse moved to (382, 530)
Screenshot: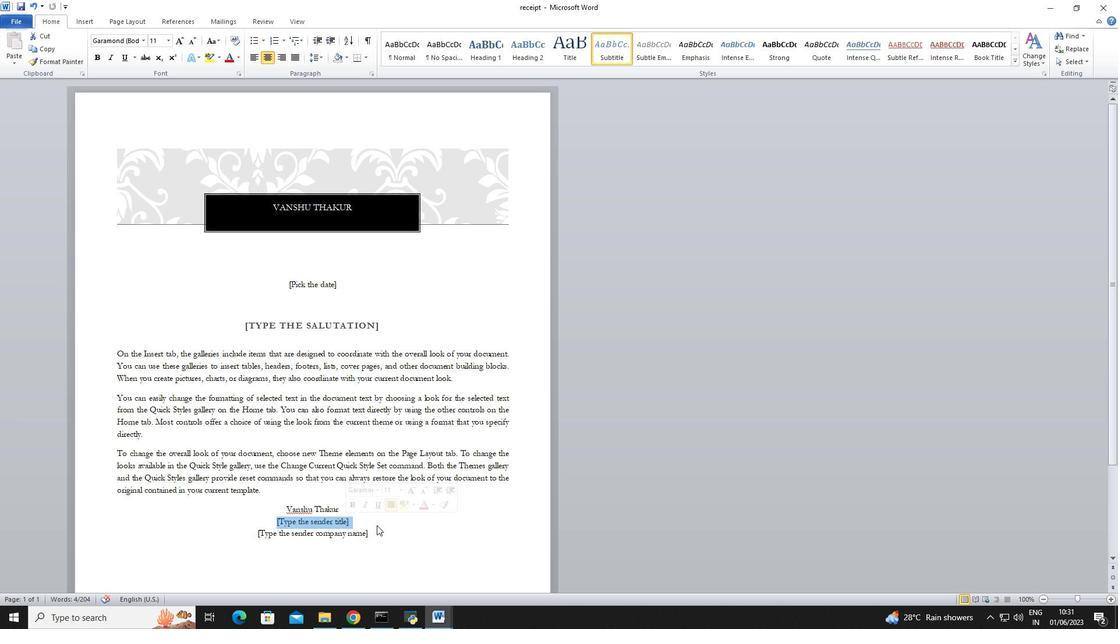 
Action: Key pressed <Key.backspace>
Screenshot: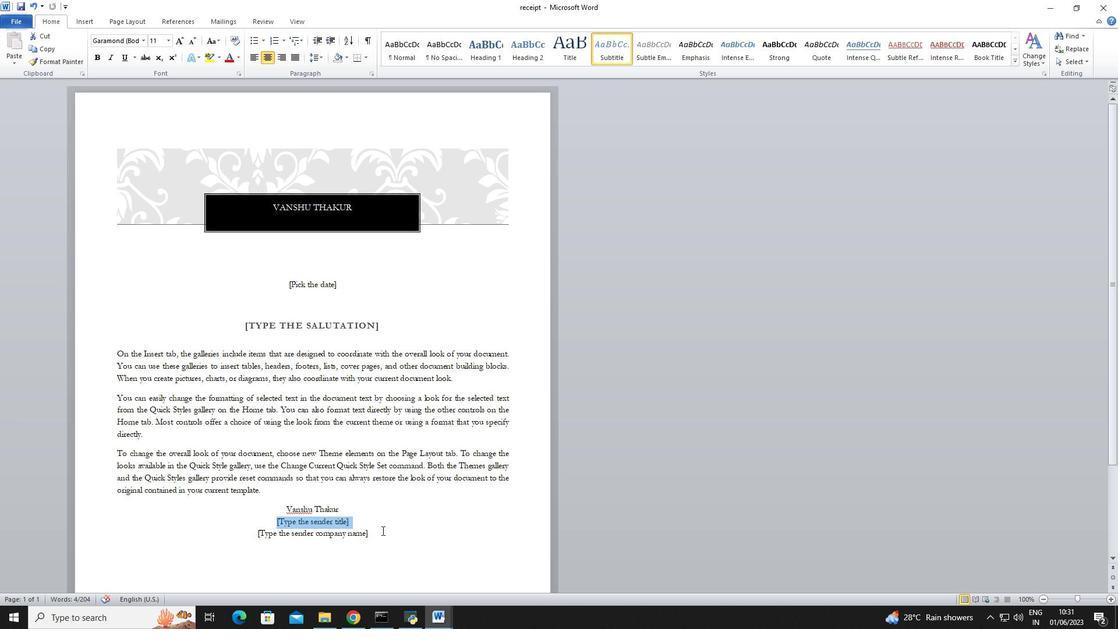 
Action: Mouse moved to (248, 521)
Screenshot: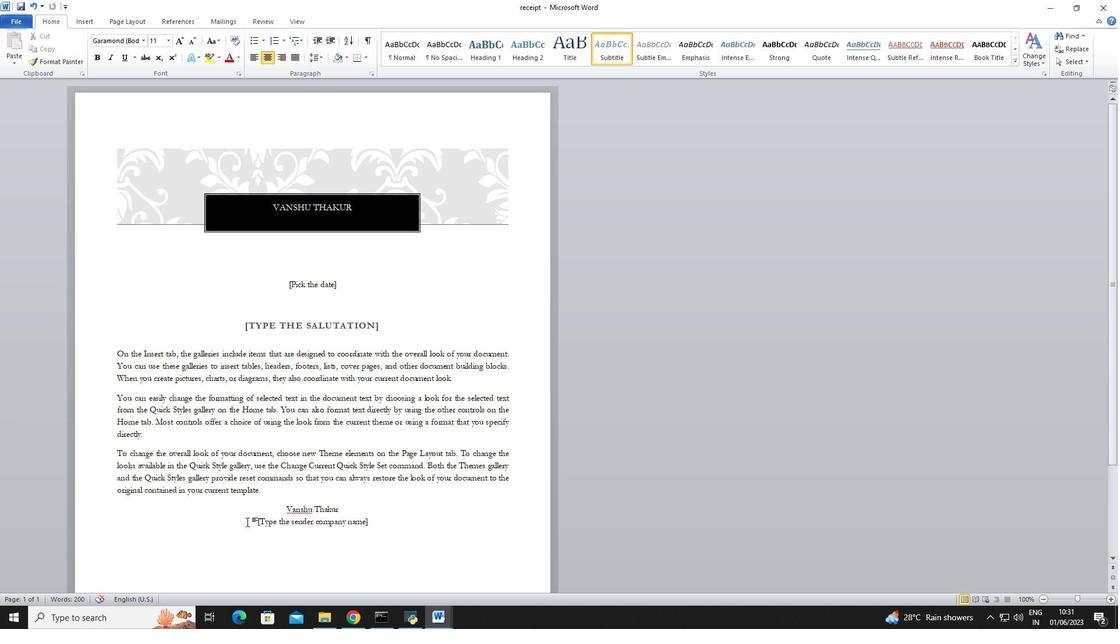 
Action: Mouse pressed left at (248, 521)
Screenshot: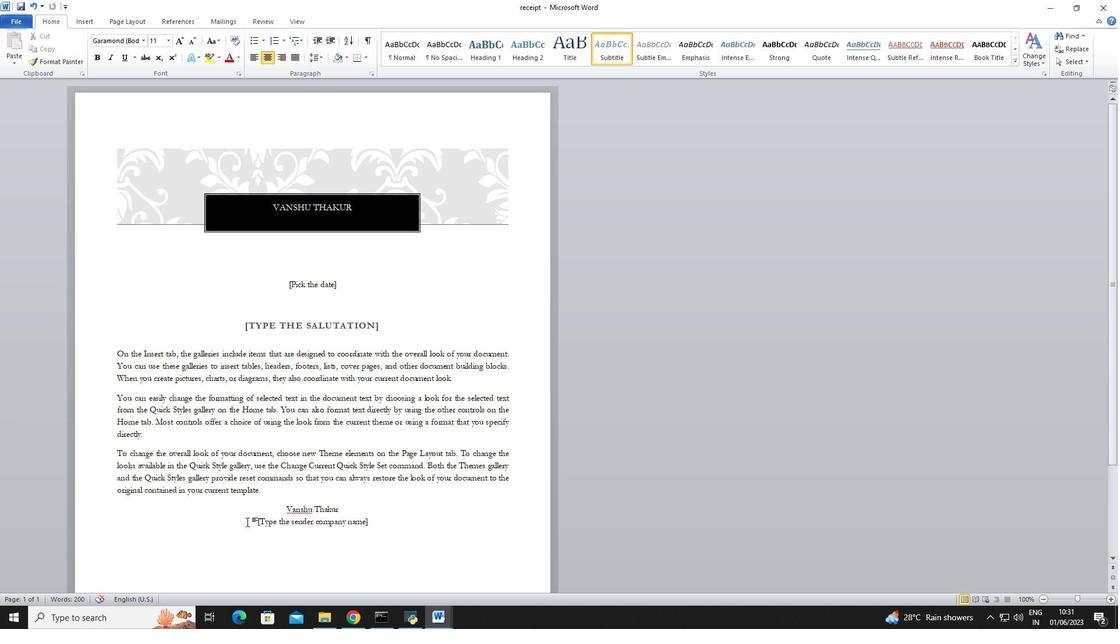 
Action: Mouse moved to (378, 526)
Screenshot: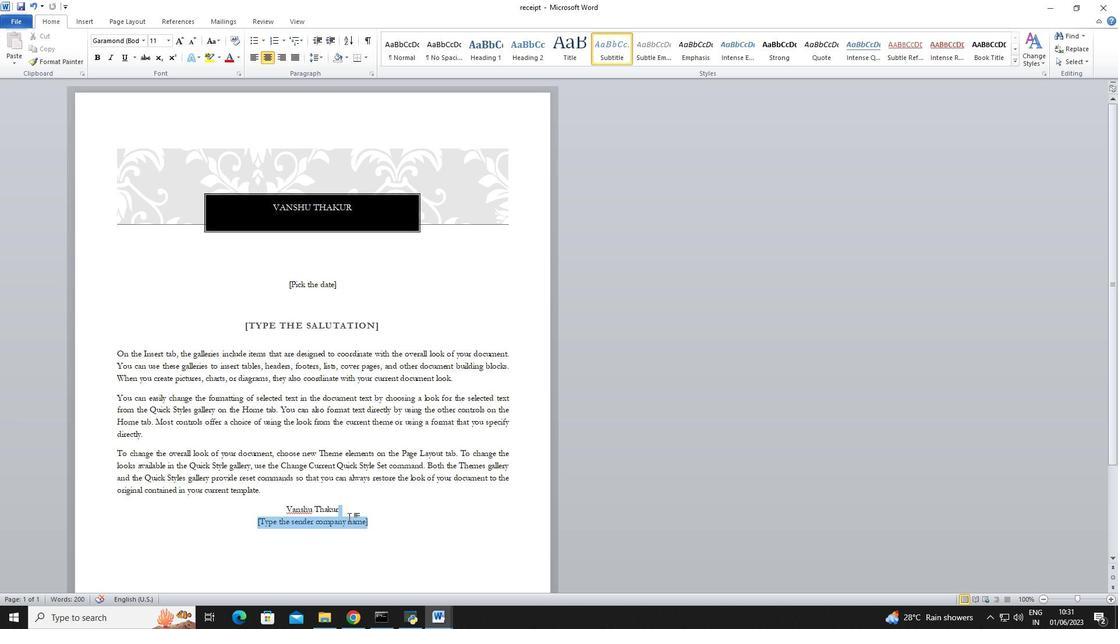 
Action: Key pressed <Key.backspace>
Screenshot: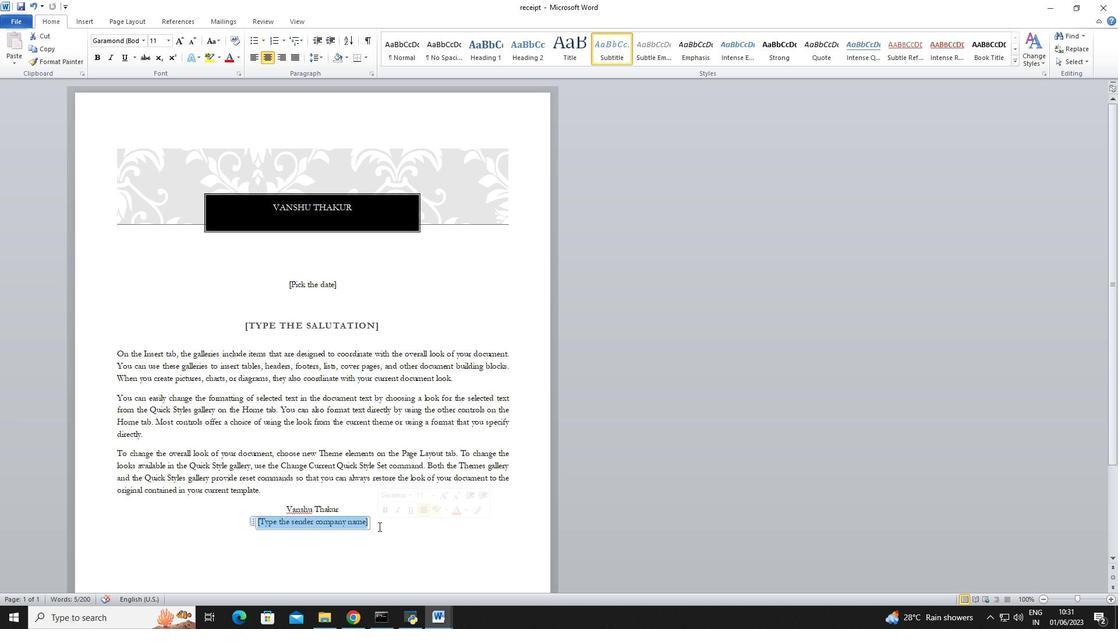 
Action: Mouse moved to (286, 284)
Screenshot: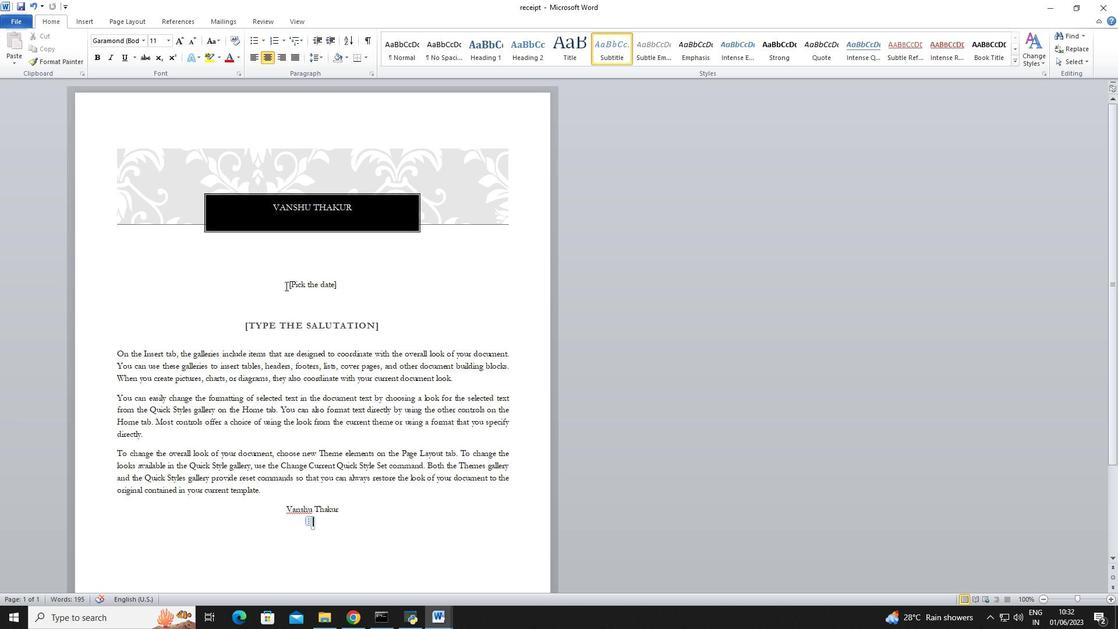 
Action: Mouse pressed left at (286, 284)
Screenshot: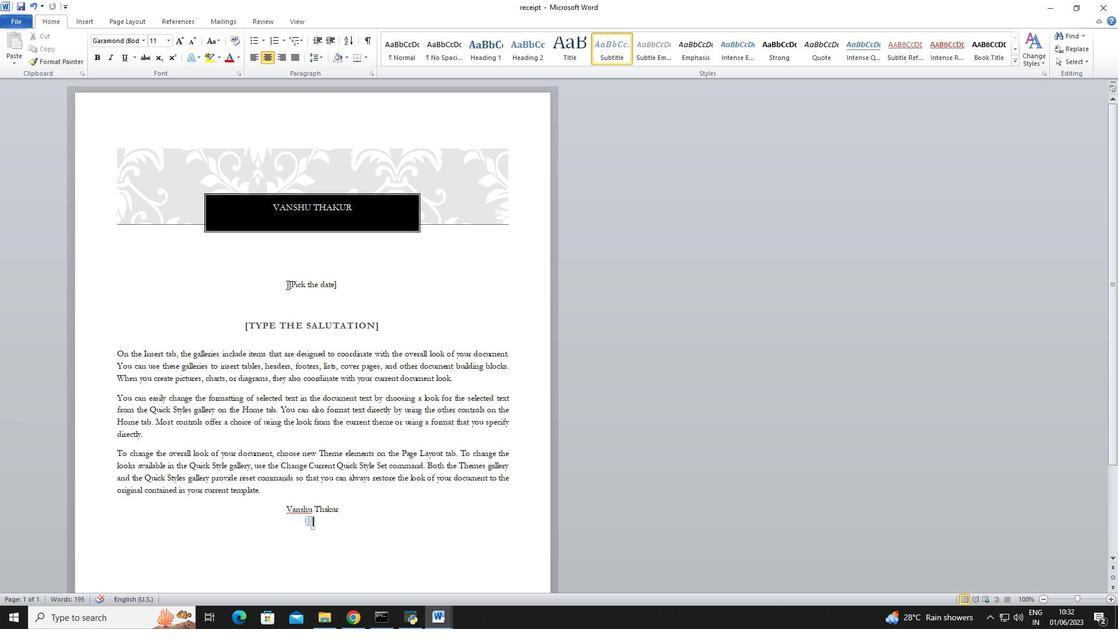 
Action: Mouse moved to (250, 521)
Screenshot: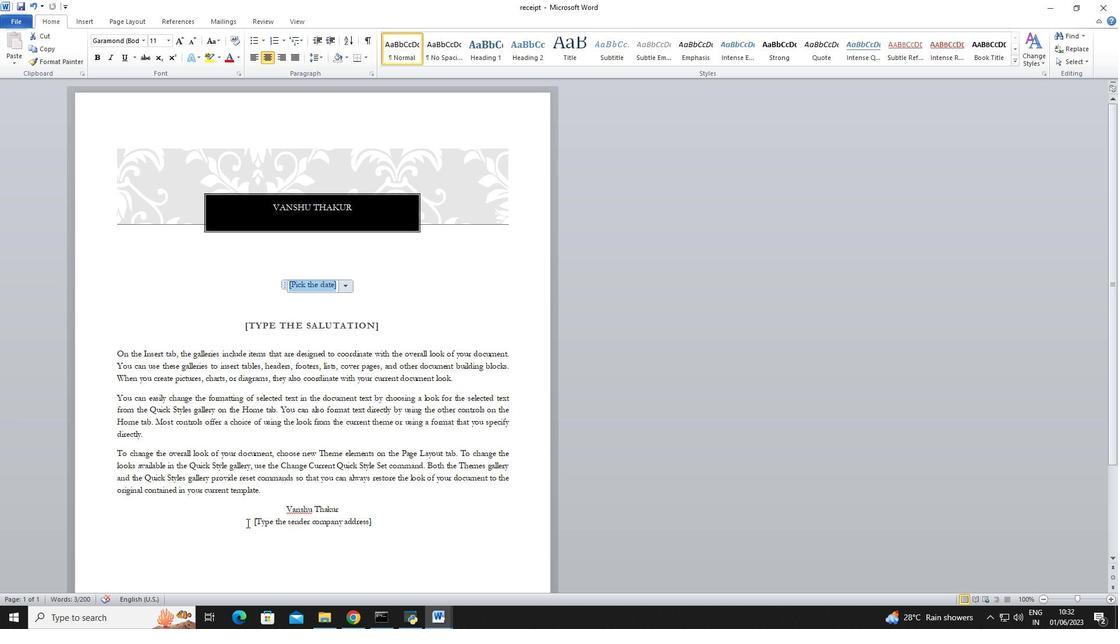 
Action: Mouse pressed left at (250, 521)
Screenshot: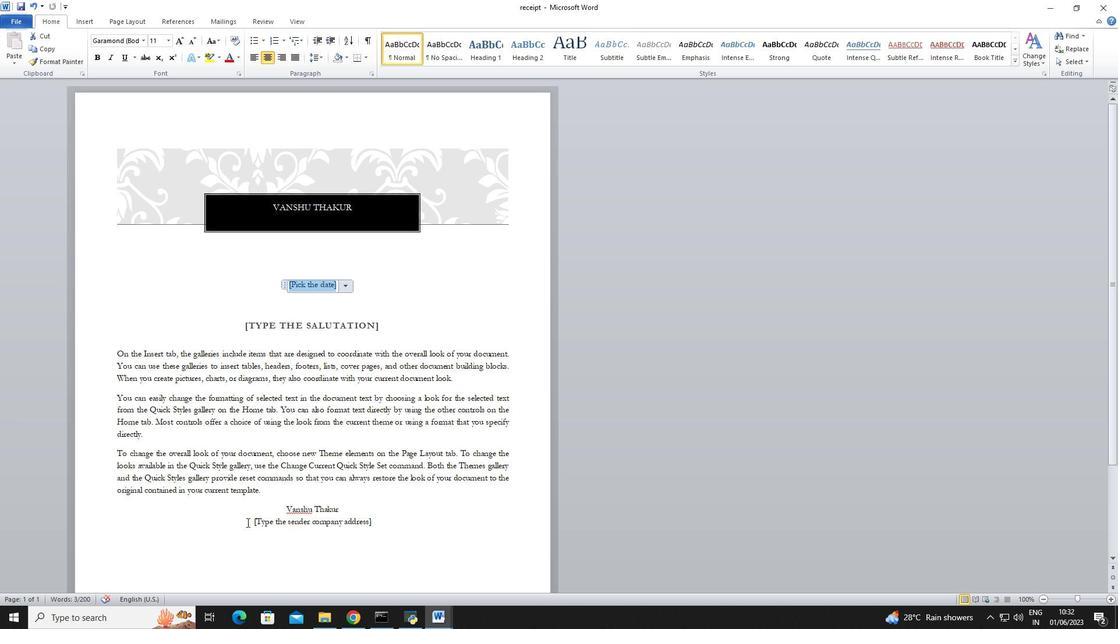 
Action: Mouse moved to (380, 524)
Screenshot: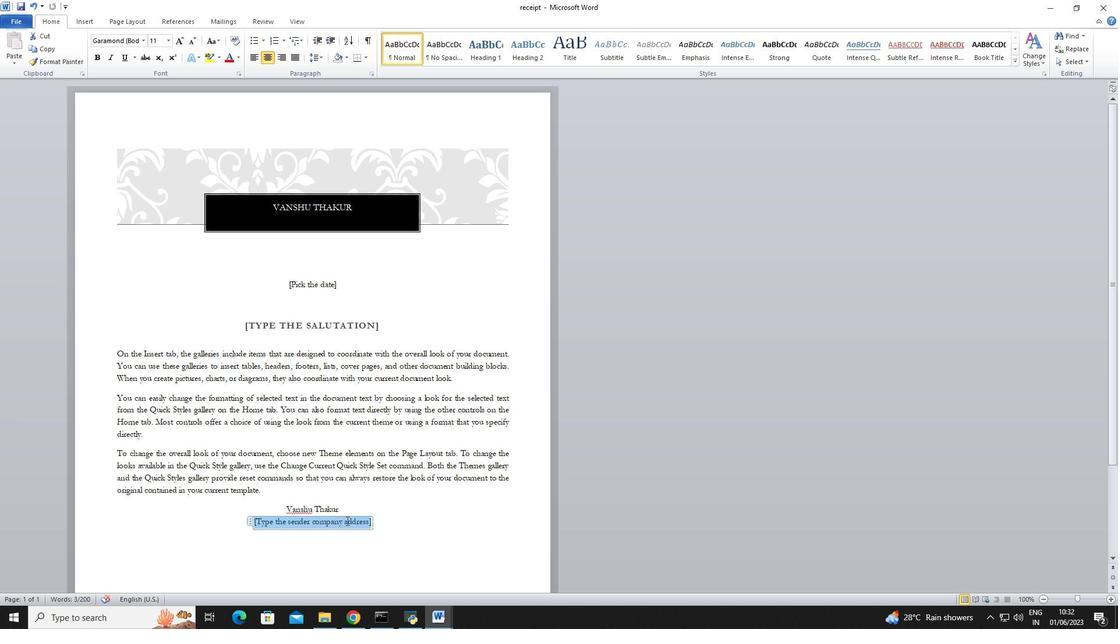 
Action: Key pressed <Key.backspace>
Screenshot: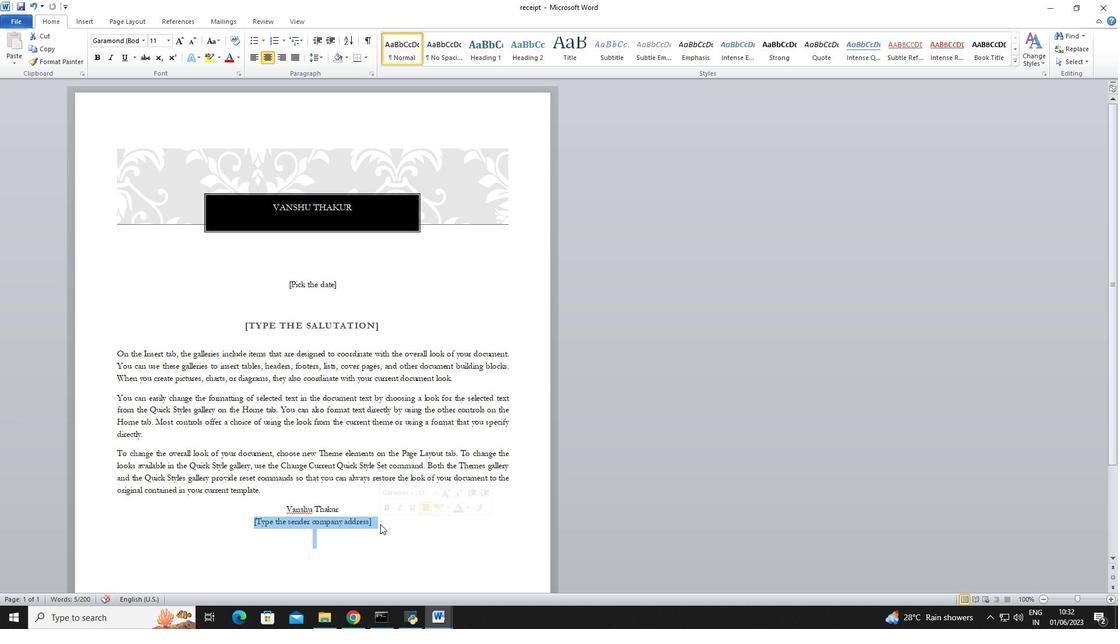 
Action: Mouse moved to (286, 281)
Screenshot: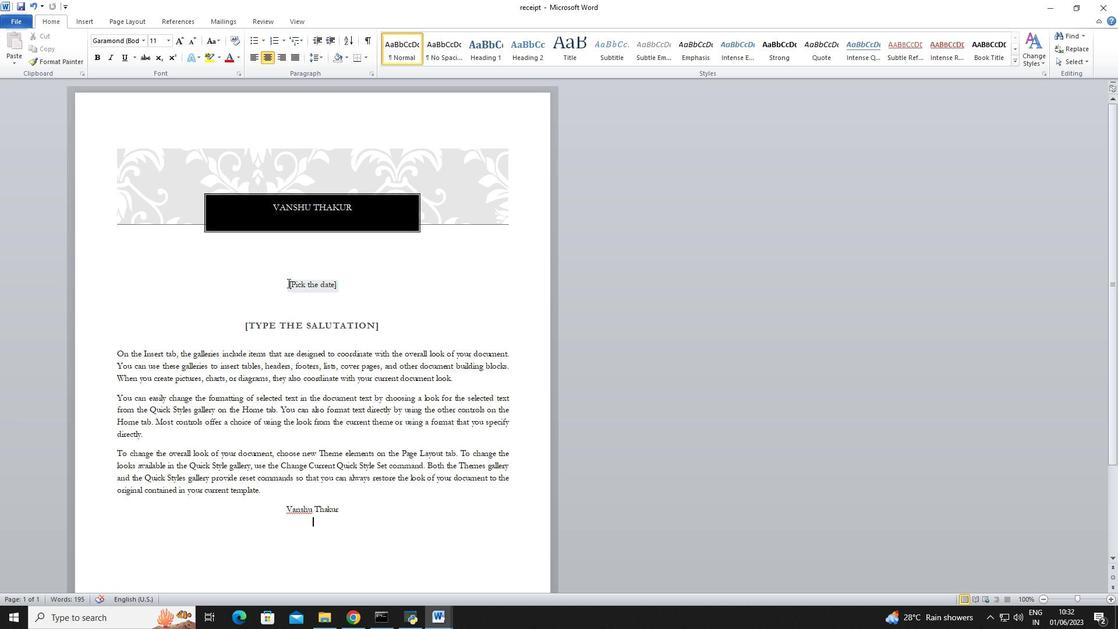 
Action: Mouse pressed left at (286, 281)
Screenshot: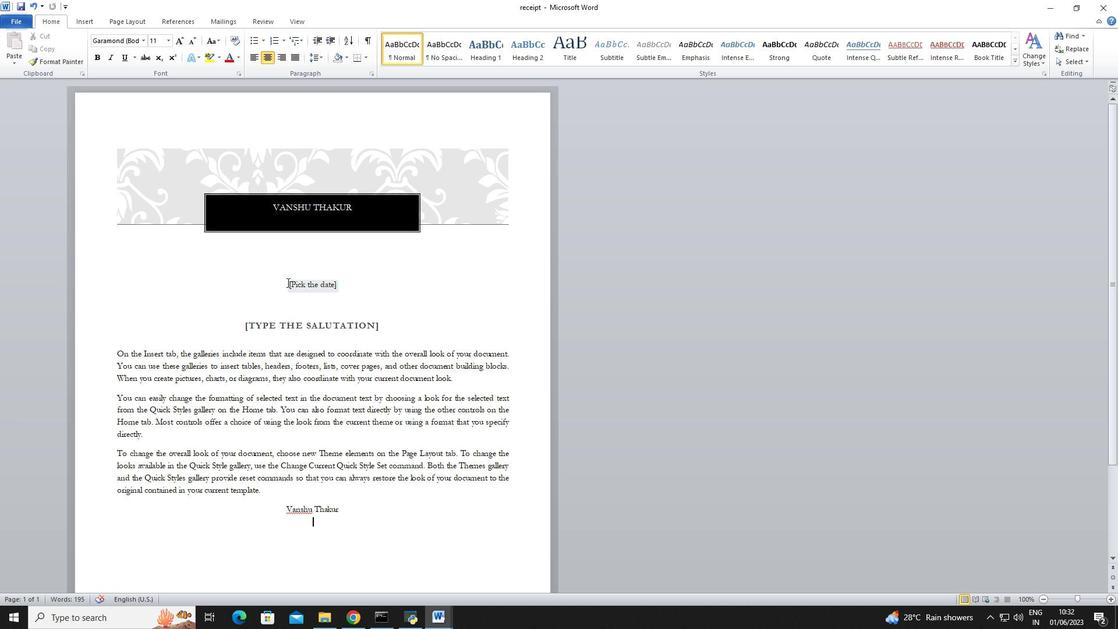 
Action: Mouse moved to (338, 283)
Screenshot: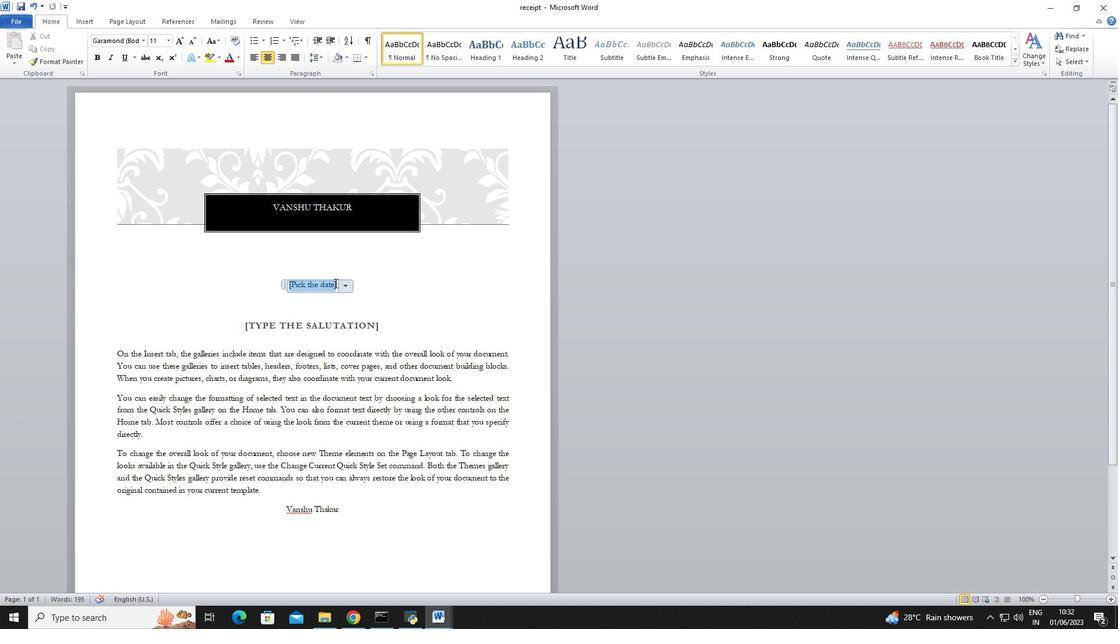 
Action: Key pressed 24<Key.space><Key.shift>December<Key.space>2
Screenshot: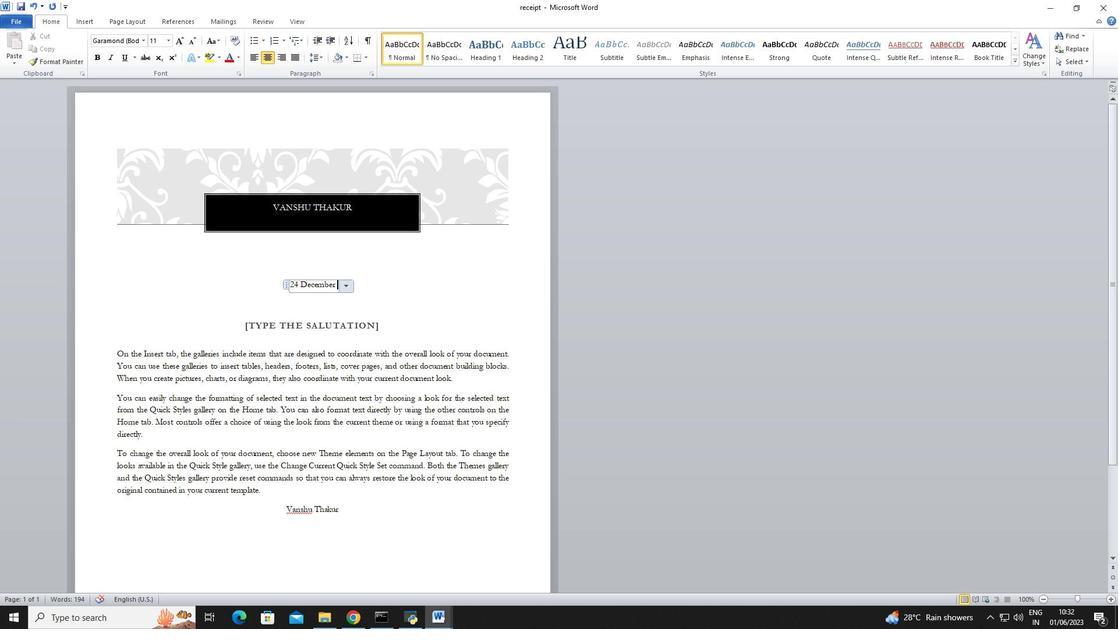 
Action: Mouse moved to (331, 287)
Screenshot: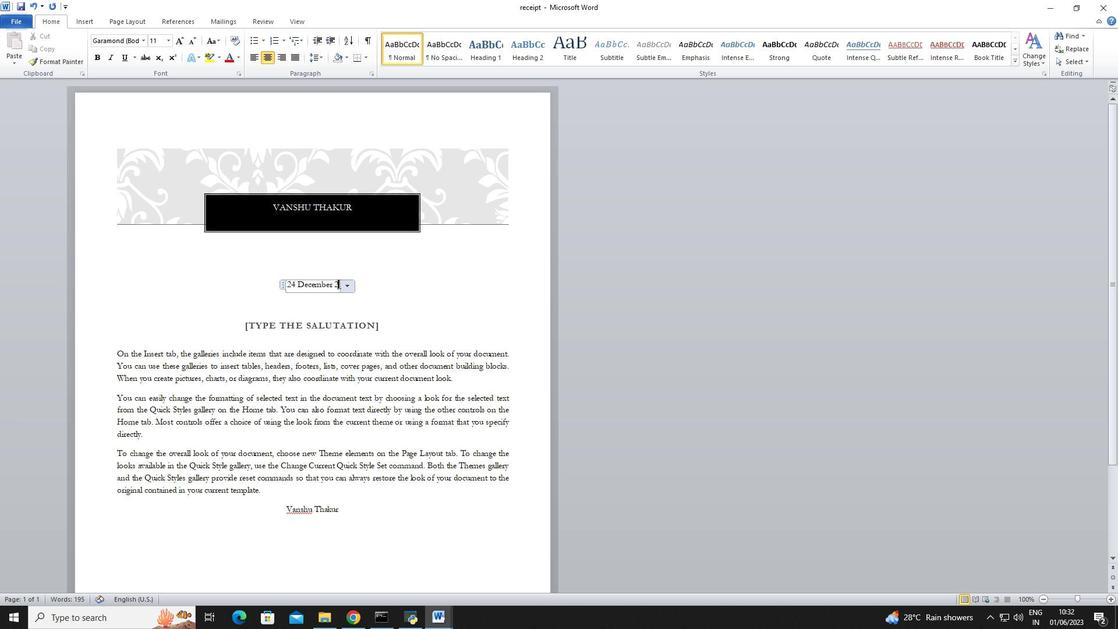 
Action: Key pressed 022
Screenshot: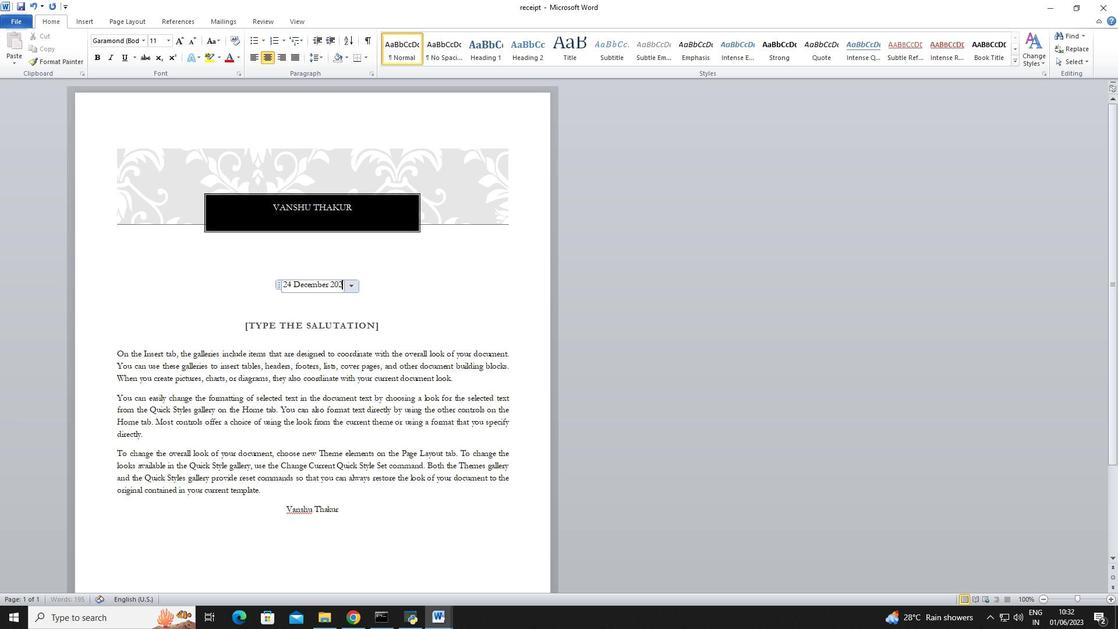 
Action: Mouse moved to (471, 292)
Screenshot: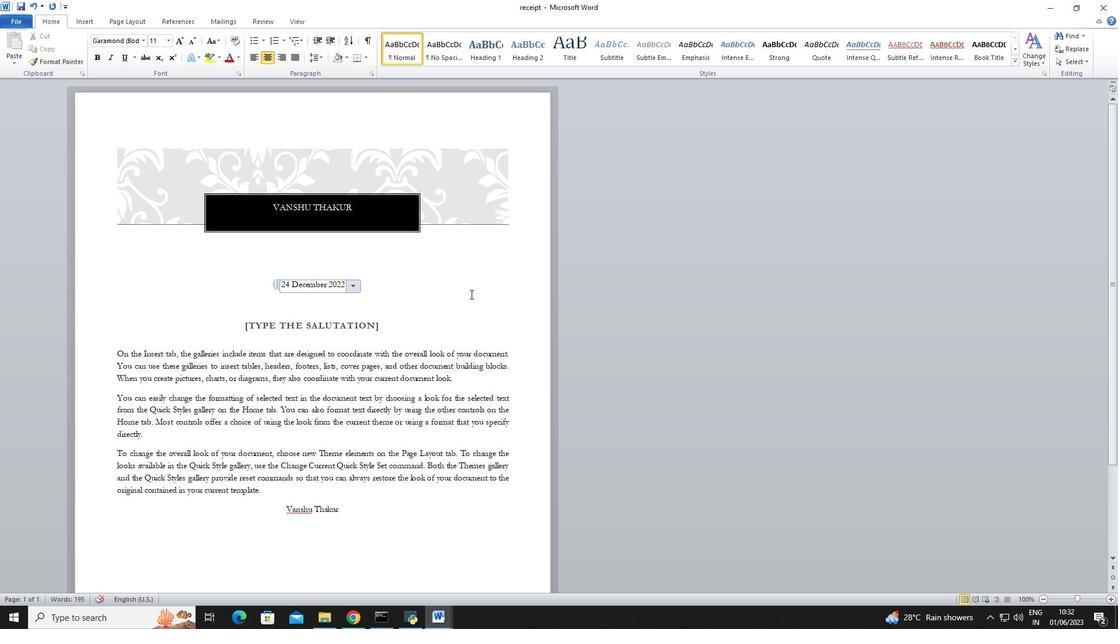 
Action: Mouse pressed left at (471, 292)
Screenshot: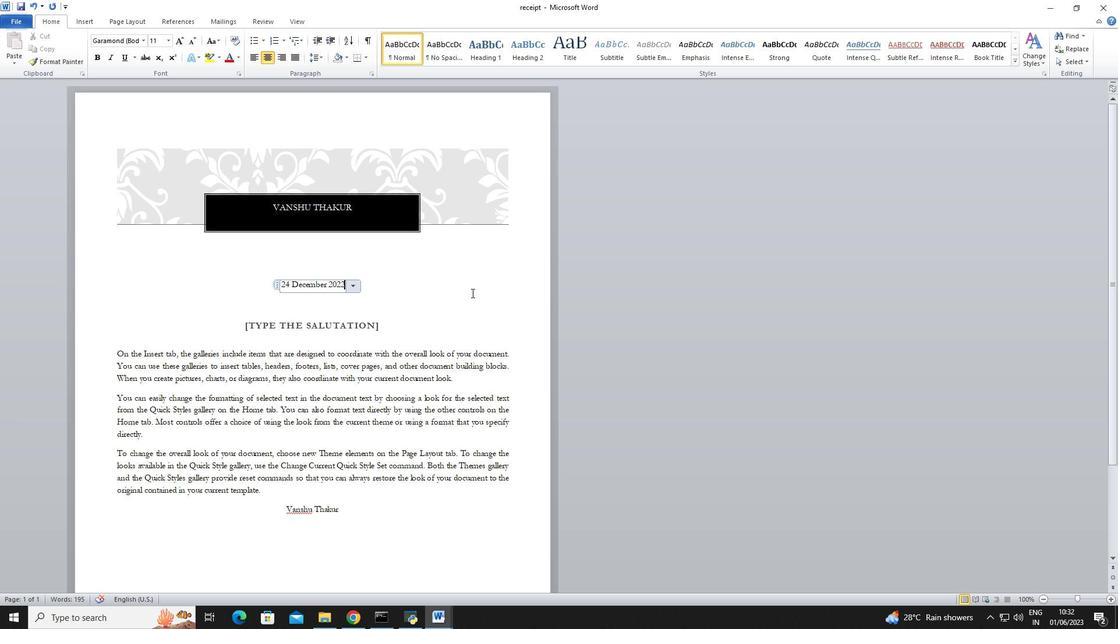 
Action: Mouse moved to (250, 323)
Screenshot: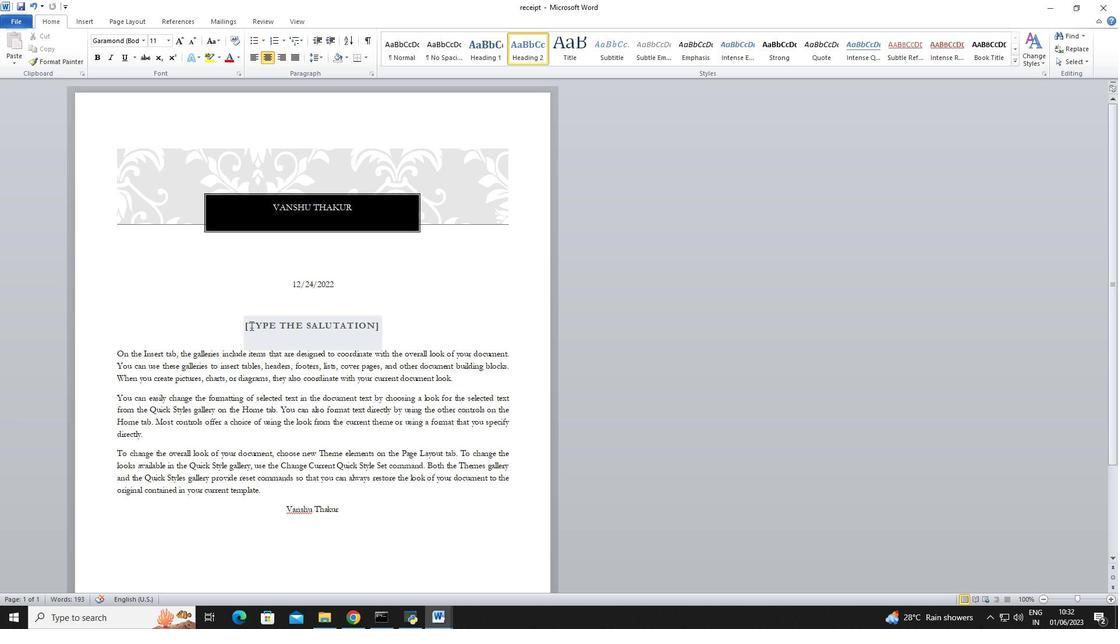 
Action: Mouse pressed left at (250, 323)
Screenshot: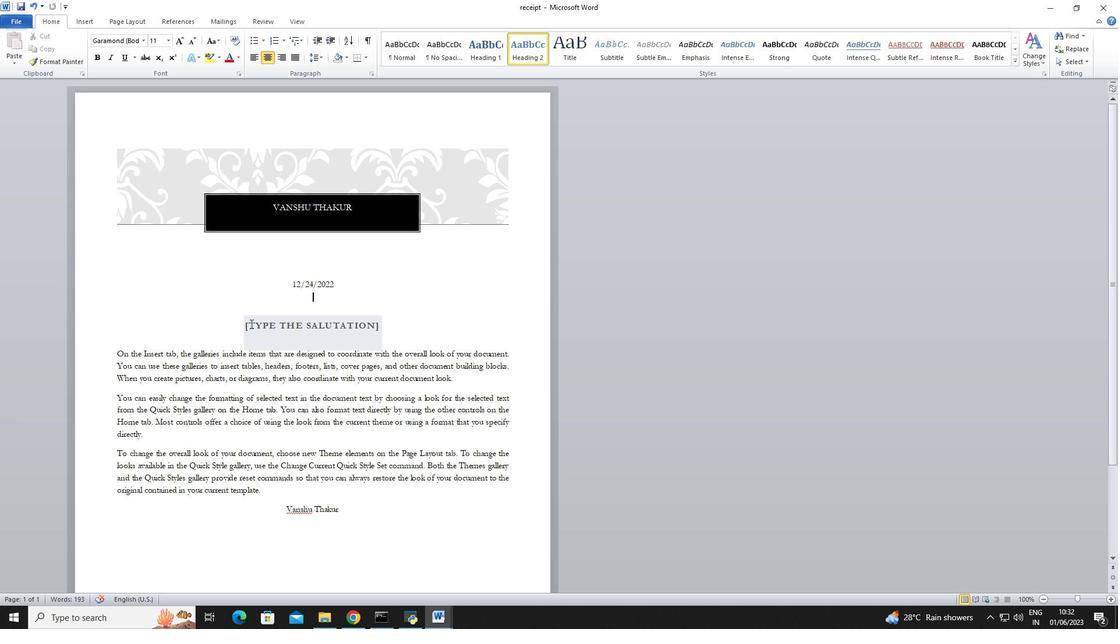 
Action: Key pressed <Key.shift>Good<Key.space><Key.shift>Evening
Screenshot: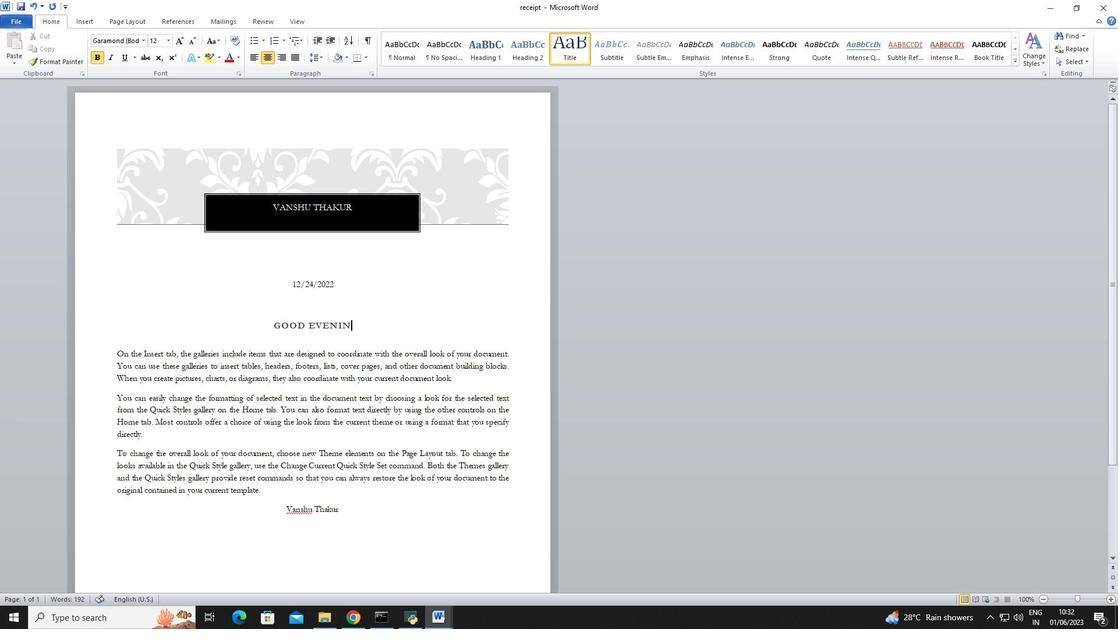 
Action: Mouse moved to (116, 352)
Screenshot: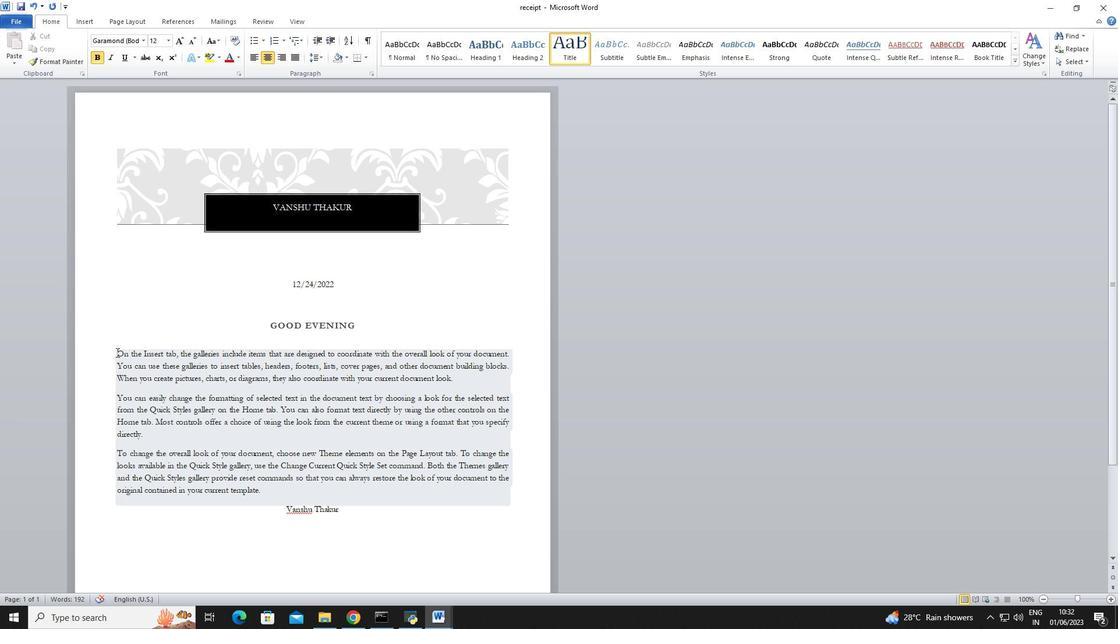 
Action: Mouse pressed left at (116, 352)
Screenshot: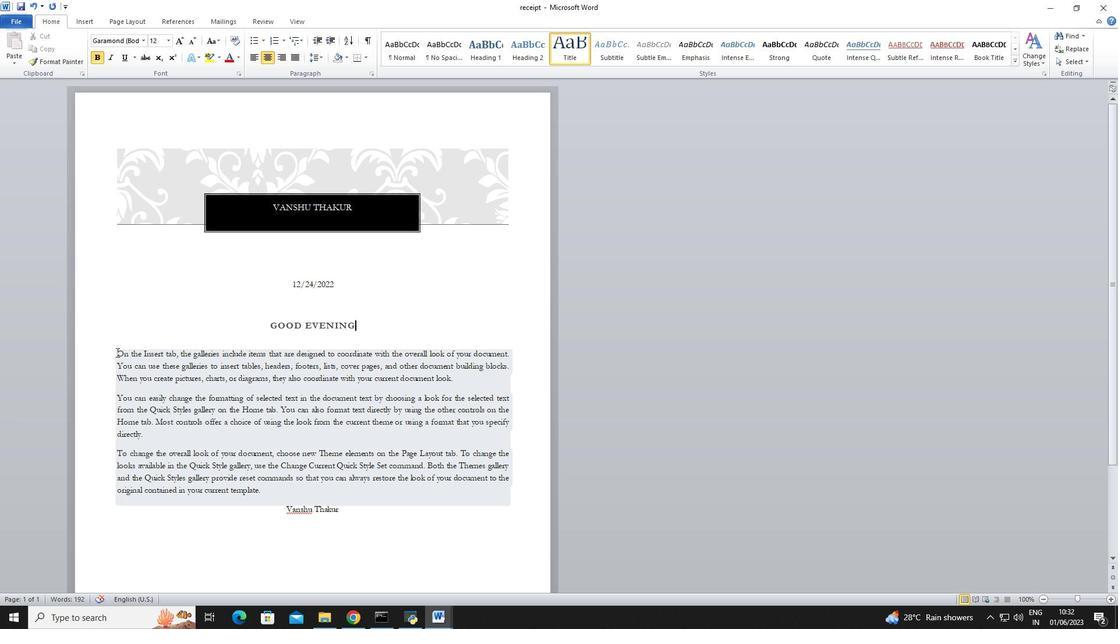 
Action: Mouse moved to (156, 387)
Screenshot: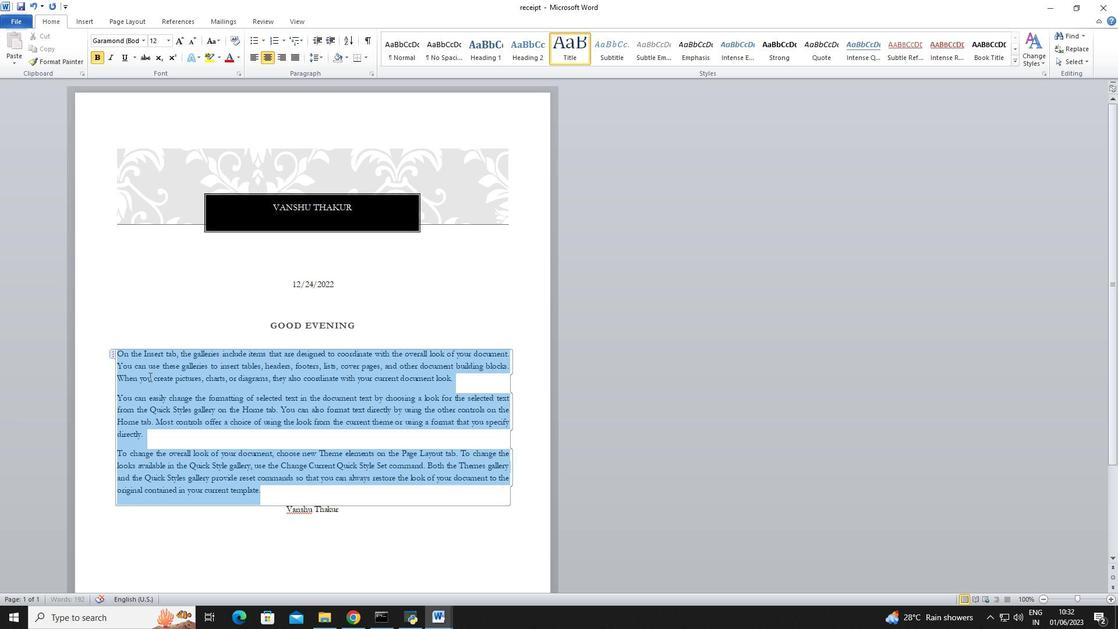 
Action: Key pressed <Key.shift><Key.shift><Key.shift><Key.shift><Key.shift><Key.shift><Key.shift><Key.shift><Key.shift><Key.shift><Key.shift><Key.shift><Key.shift><Key.shift><Key.shift><Key.shift><Key.shift><Key.shift><Key.shift><Key.shift><Key.shift><Key.shift><Key.shift><Key.shift><Key.shift><Key.shift><Key.shift>Thank<Key.space>you<Key.space>for<Key.space>your<Key.space>recent<Key.space>visit<Key.space>to<Key.space>our<Key.space>store.<Key.space><Key.shift>We<Key.space>value<Key.space>your<Key.space>patronage<Key.space>and<Key.space>are<Key.space>committed<Key.space>to<Key.space>providing<Key.space>exceptiobn<Key.backspace><Key.backspace>nal<Key.space>customer<Key.space>service.<Key.space><Key.shift>Should<Key.space>you<Key.space>have<Key.space>any<Key.space>questions<Key.space>or<Key.space>need<Key.space>further<Key.space>assistance,<Key.space>please<Key.space>do<Key.space>not<Key.space>hesitate<Key.space>to<Key.space>reach<Key.space>out.<Key.space><Key.shift>We<Key.space>look<Key.space>forward<Key.space>to<Key.space>serving<Key.space>you<Key.space>again<Key.space>soon.
Screenshot: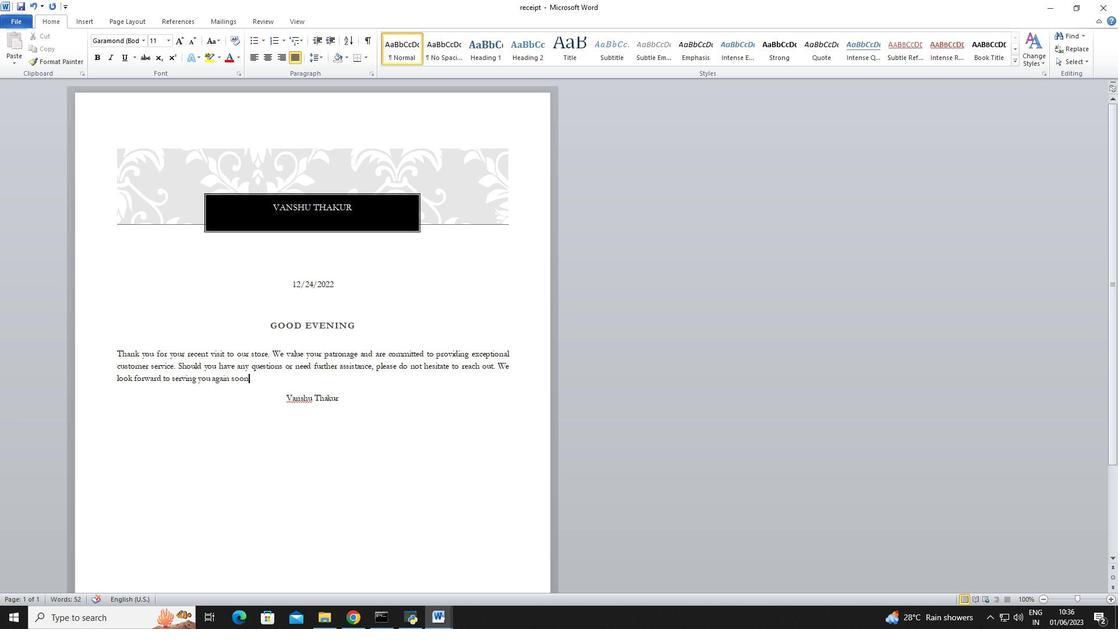 
Action: Mouse moved to (119, 17)
Screenshot: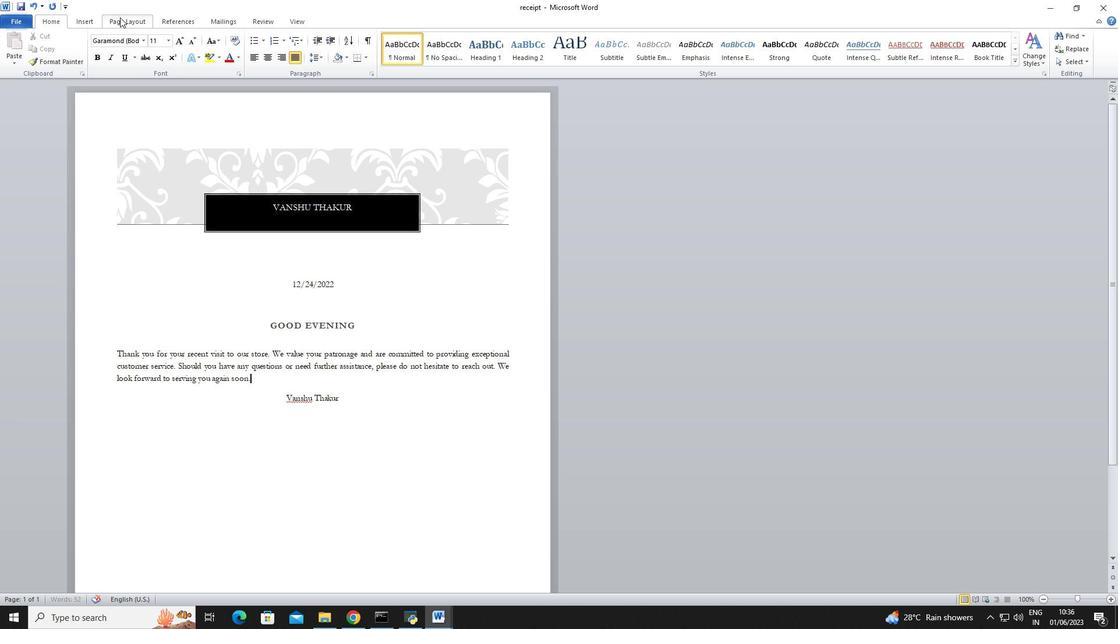
Action: Mouse pressed left at (119, 17)
Screenshot: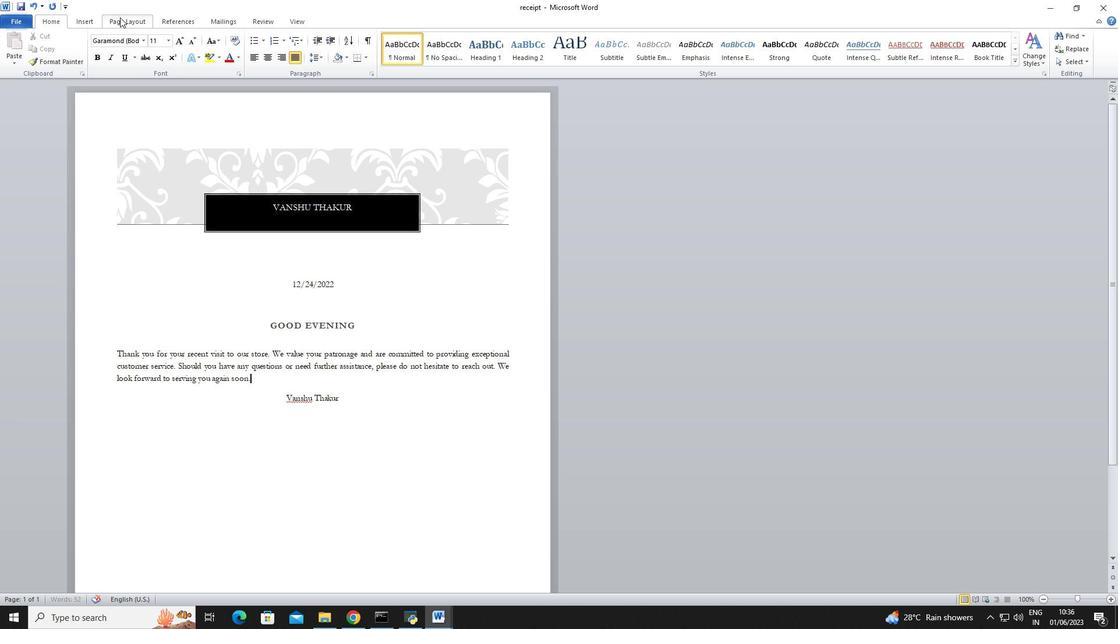 
Action: Mouse moved to (270, 60)
Screenshot: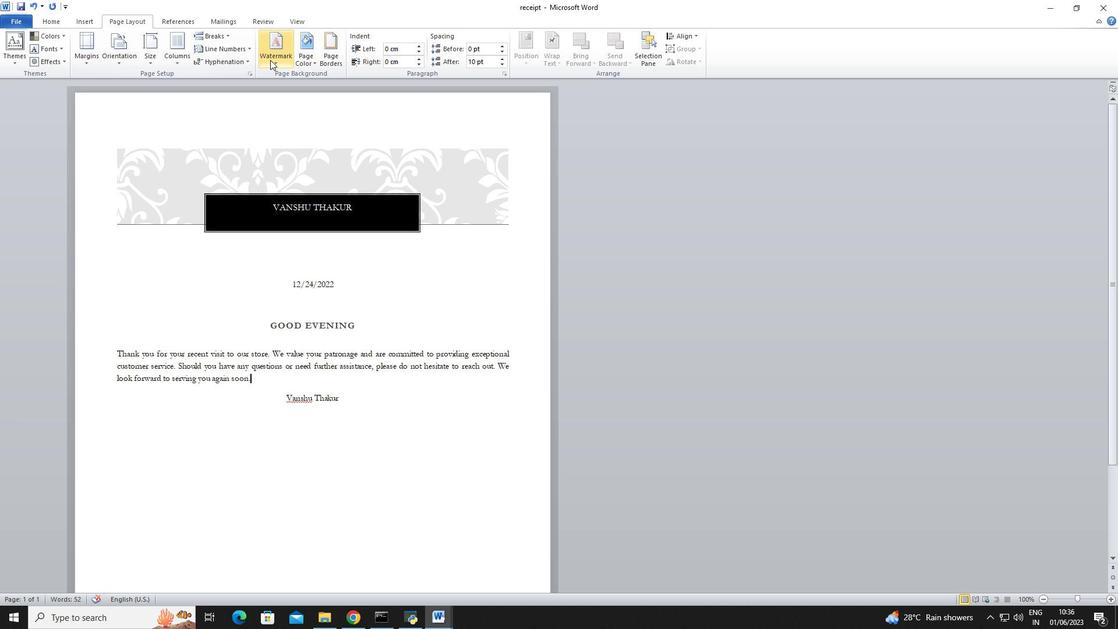 
Action: Mouse pressed left at (270, 60)
Screenshot: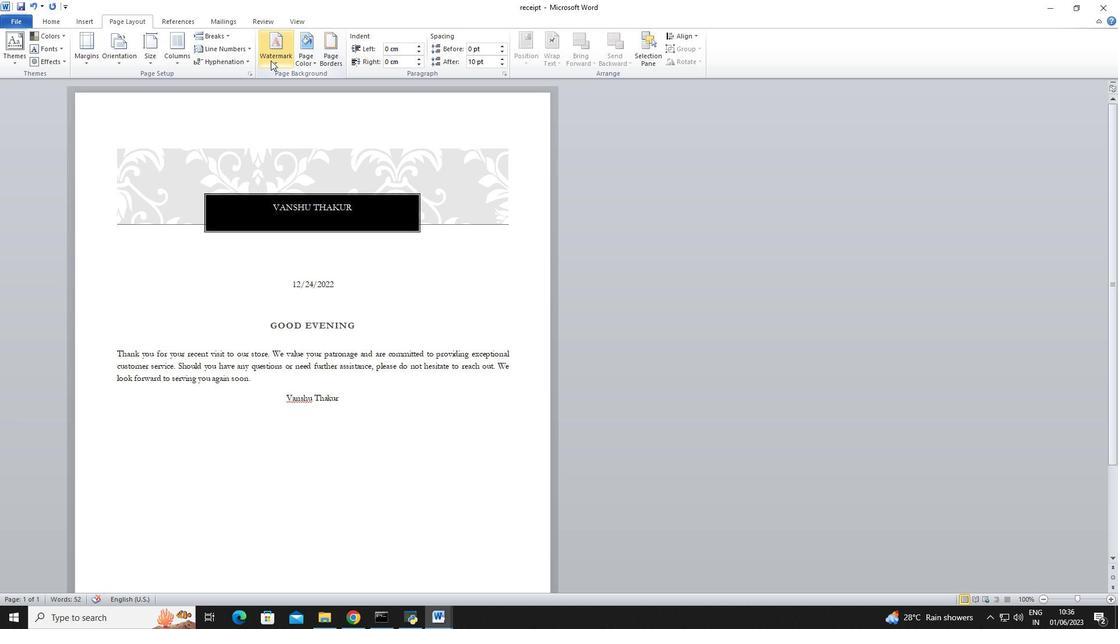 
Action: Mouse moved to (329, 415)
Screenshot: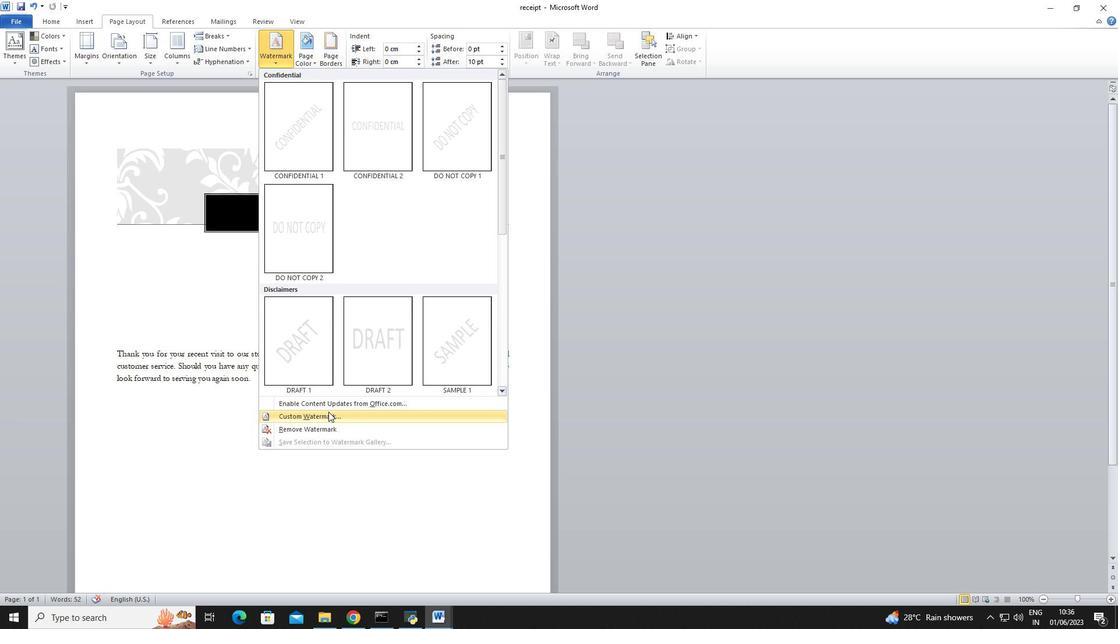 
Action: Mouse pressed left at (329, 415)
Screenshot: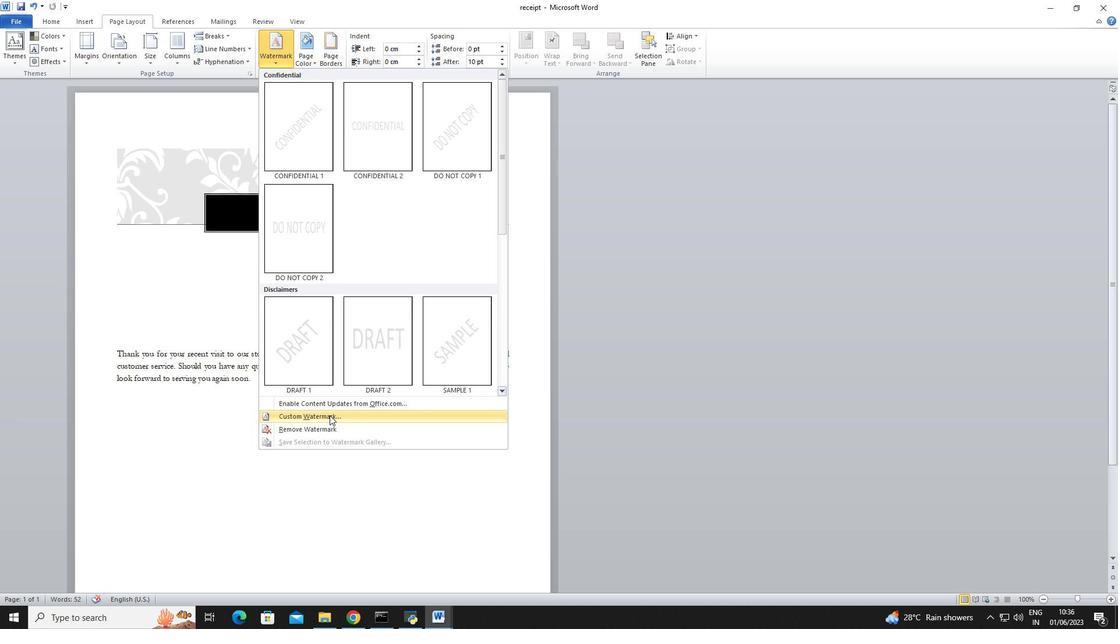 
Action: Mouse moved to (455, 276)
Screenshot: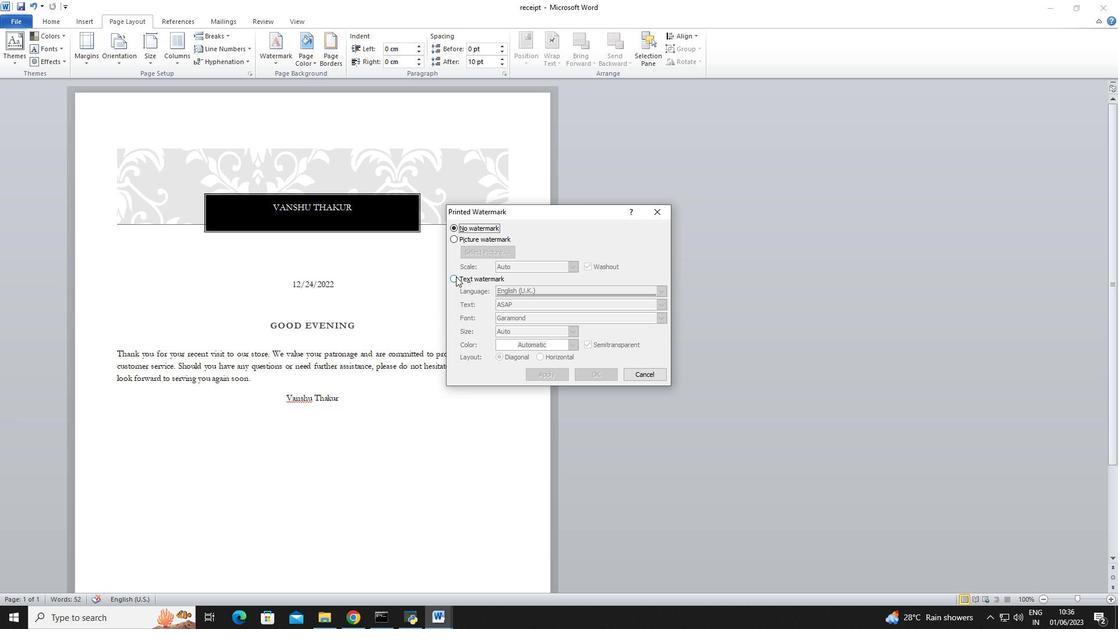 
Action: Mouse pressed left at (455, 276)
Screenshot: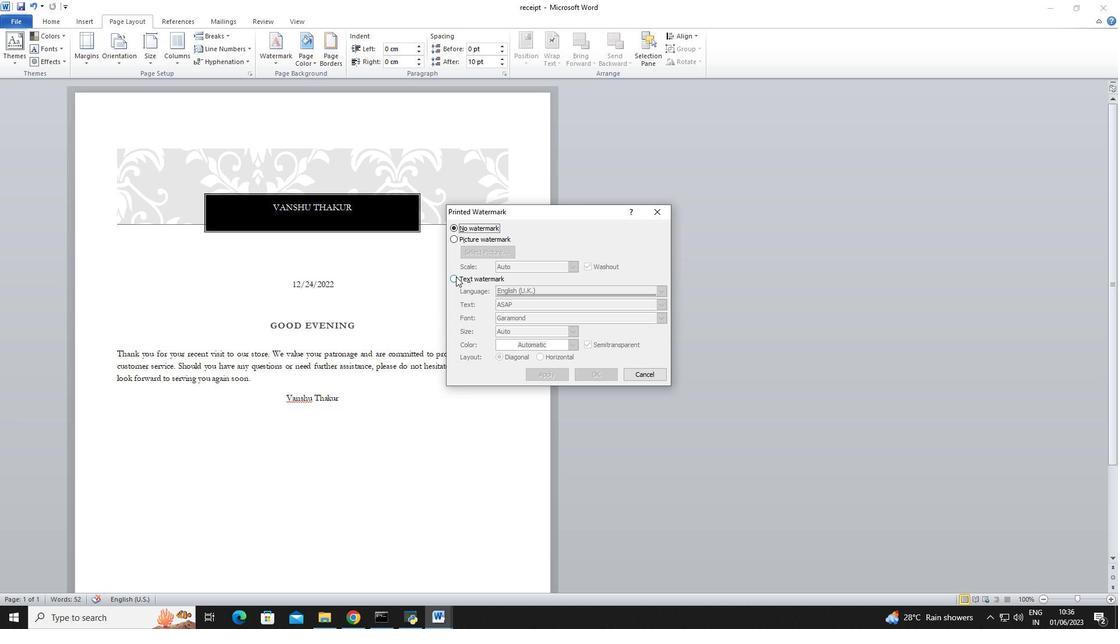 
Action: Mouse moved to (530, 306)
Screenshot: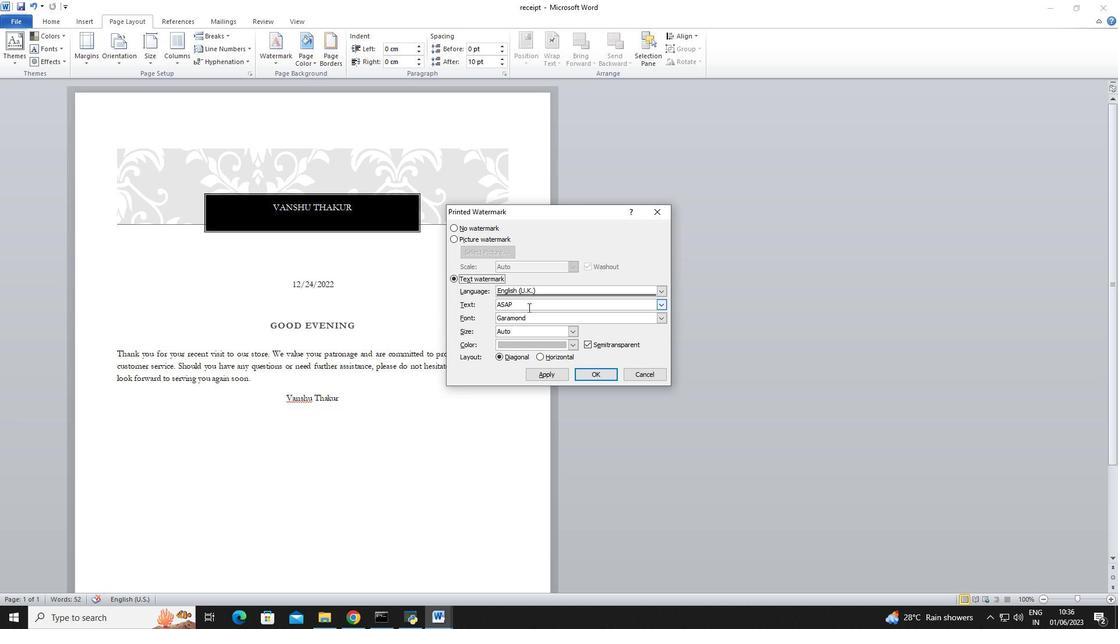
Action: Mouse pressed left at (530, 306)
Screenshot: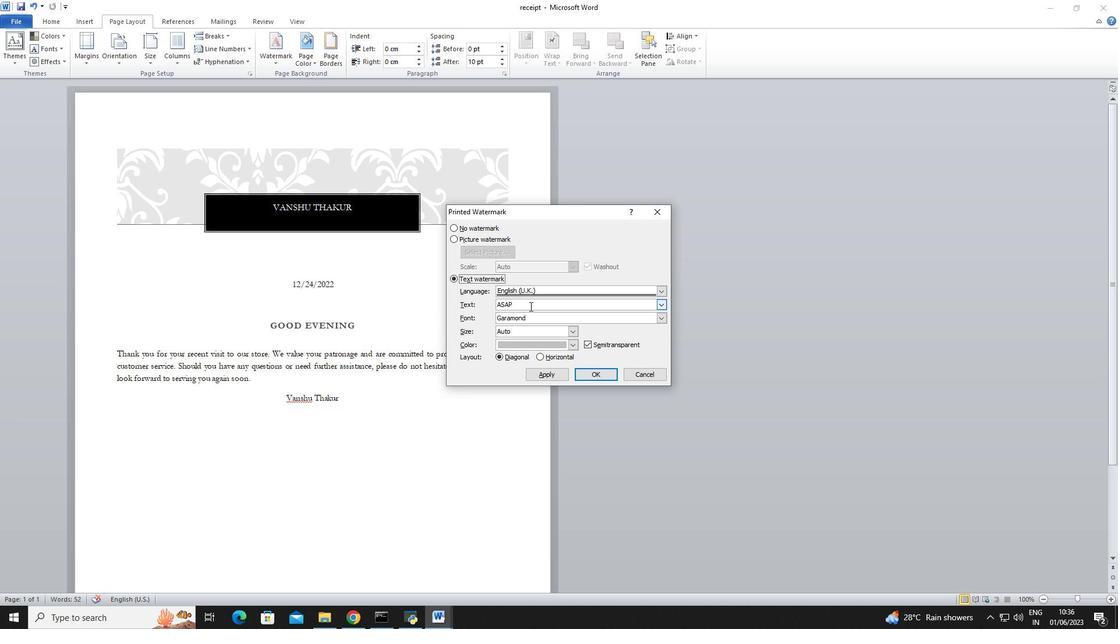 
Action: Mouse moved to (494, 304)
Screenshot: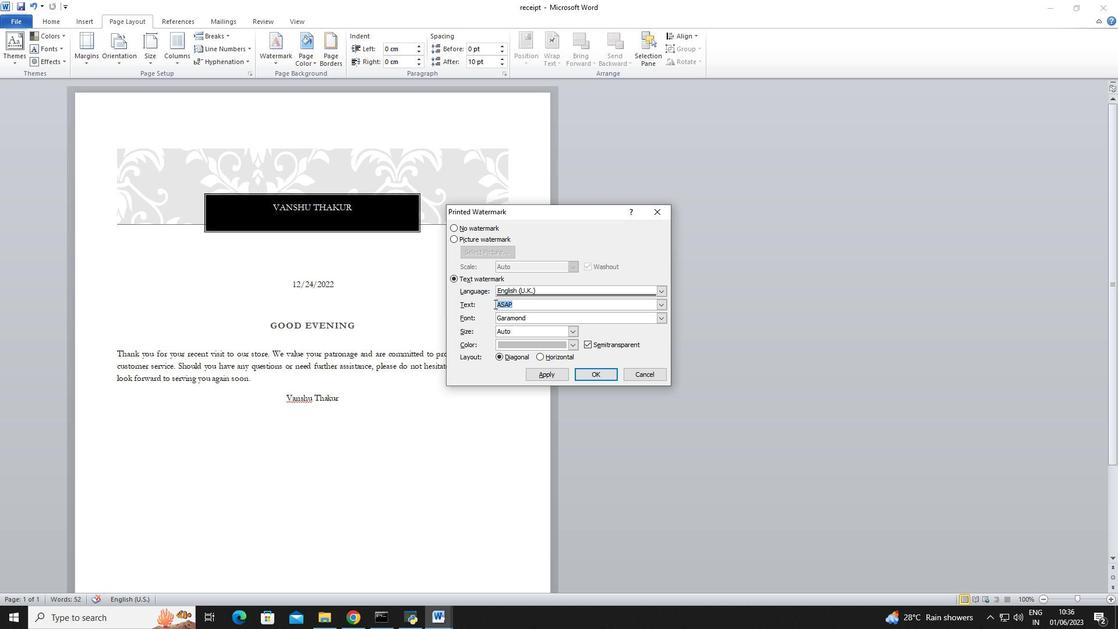
Action: Key pressed <Key.shift>confidential<Key.space>2<Key.backspace>39
Screenshot: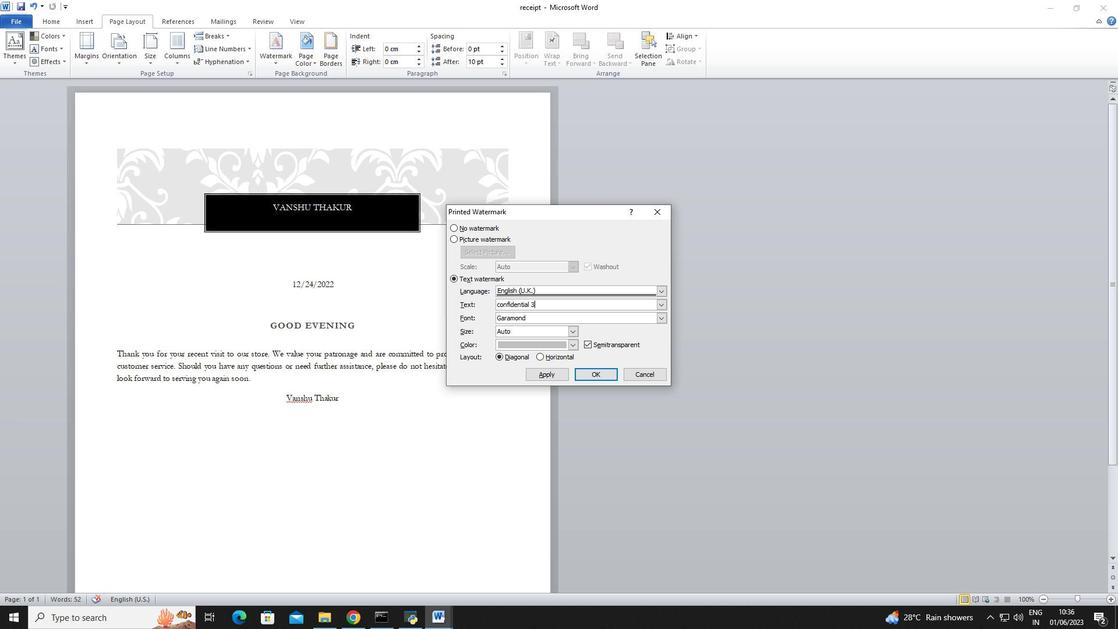 
Action: Mouse moved to (608, 372)
Screenshot: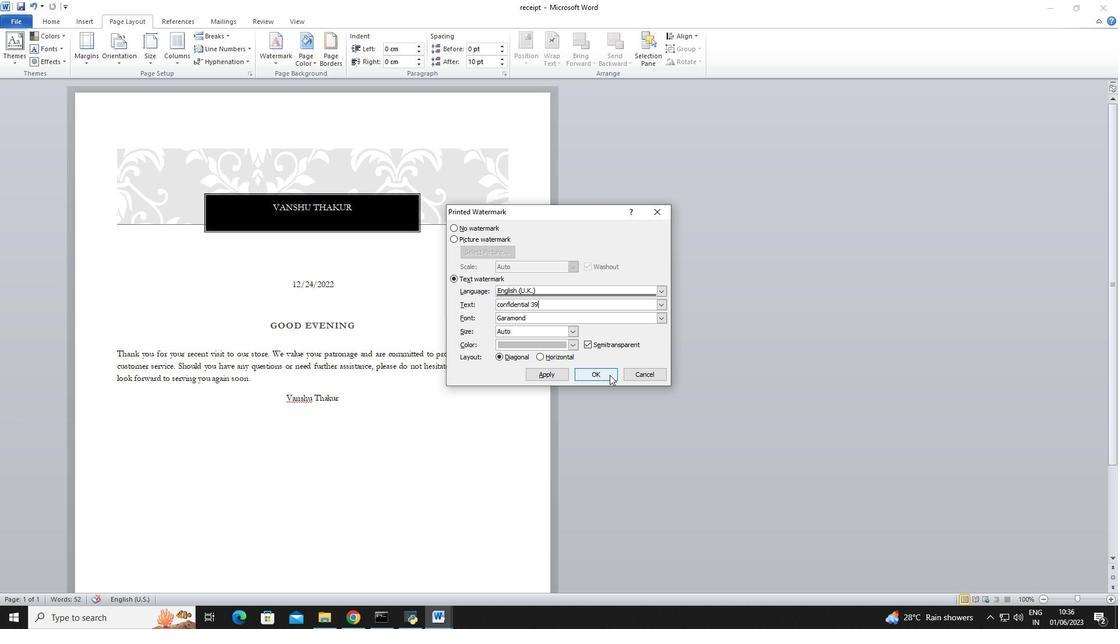 
Action: Mouse pressed left at (608, 372)
Screenshot: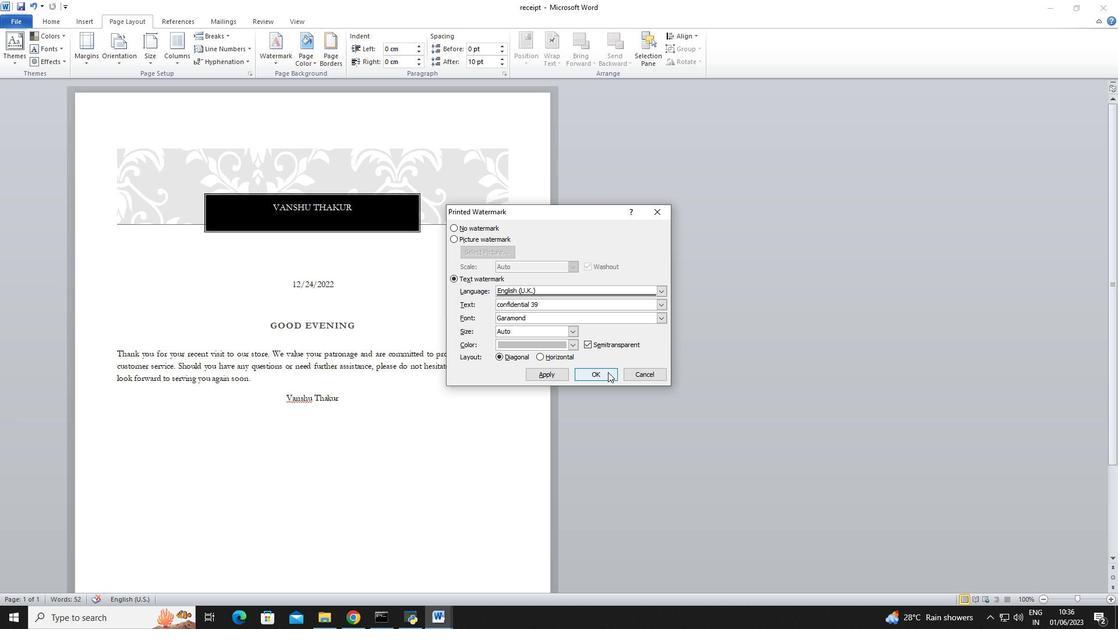 
